 Task: Search one way flight ticket for 4 adults, 2 children, 2 infants in seat and 1 infant on lap in premium economy from Bismarck: Bismarck Municipal Airport to Gillette: Gillette Campbell County Airport on 5-1-2023. Choice of flights is United. Number of bags: 9 checked bags. Price is upto 108000. Outbound departure time preference is 22:00.
Action: Mouse moved to (225, 240)
Screenshot: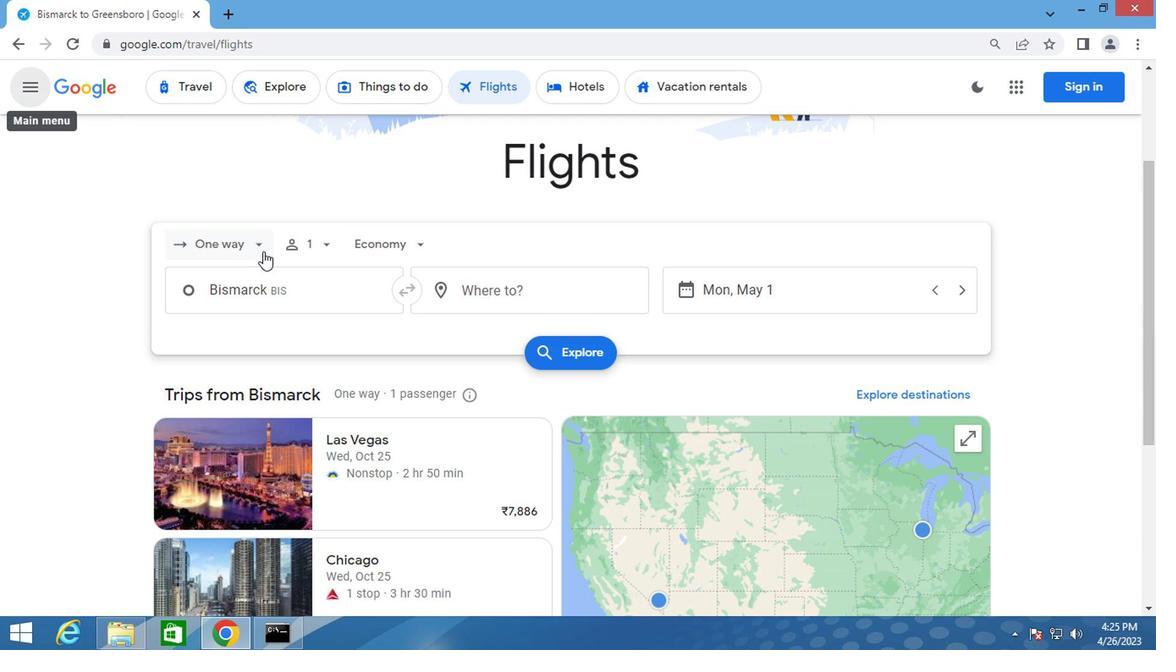 
Action: Mouse pressed left at (225, 240)
Screenshot: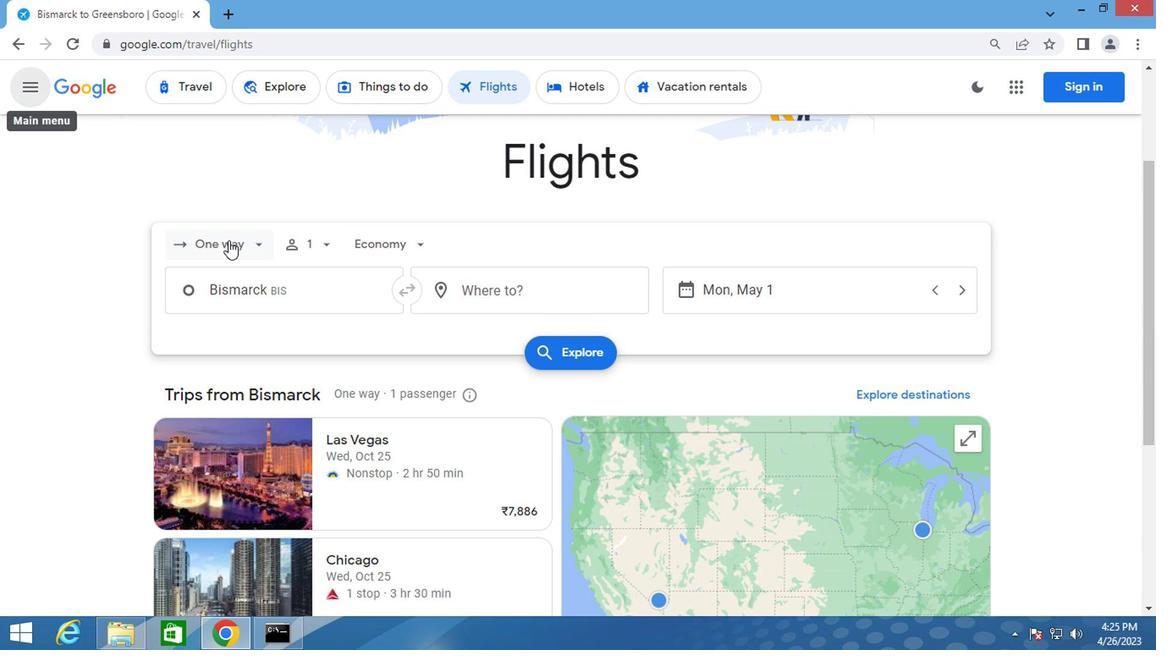 
Action: Mouse moved to (260, 319)
Screenshot: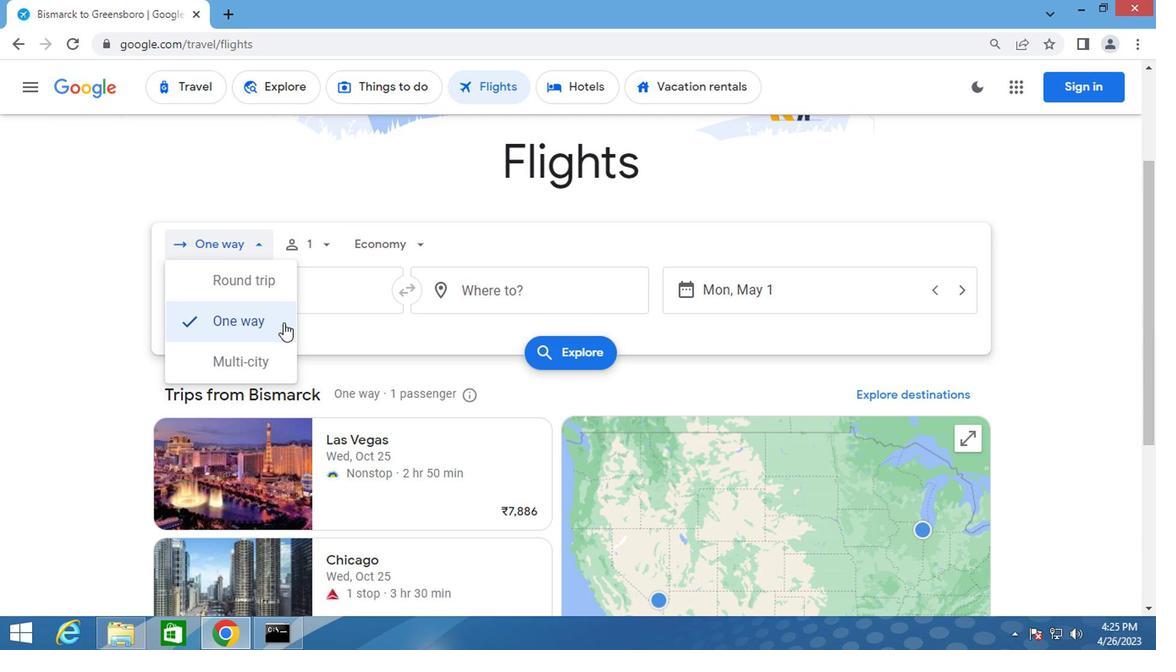 
Action: Mouse pressed left at (260, 319)
Screenshot: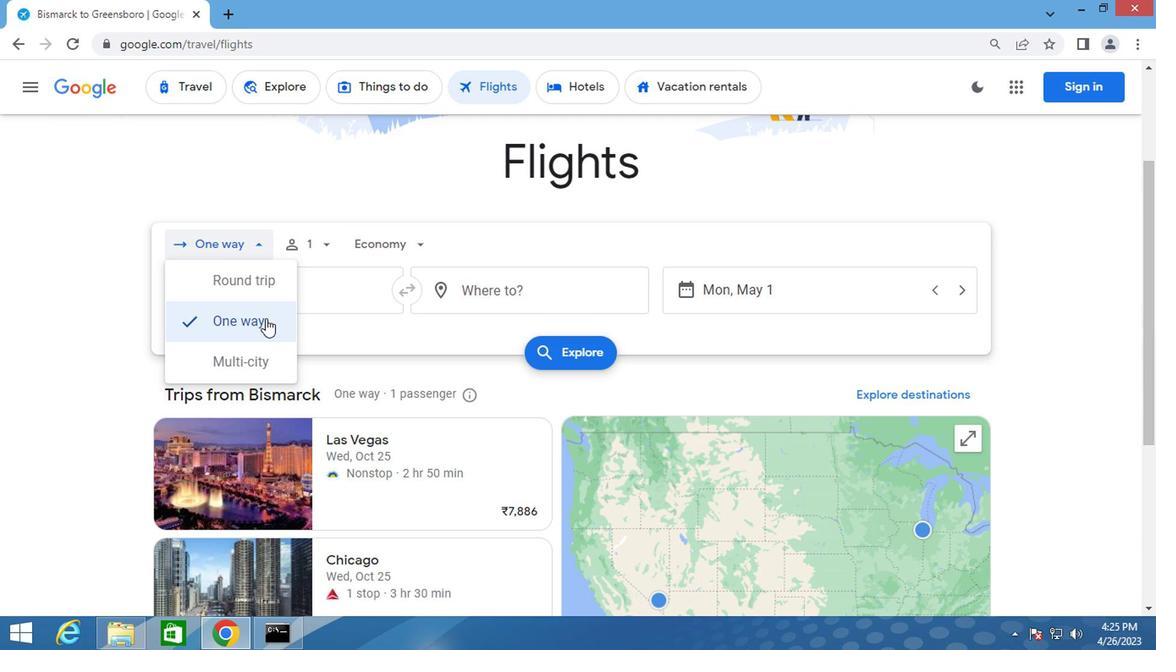 
Action: Mouse moved to (327, 250)
Screenshot: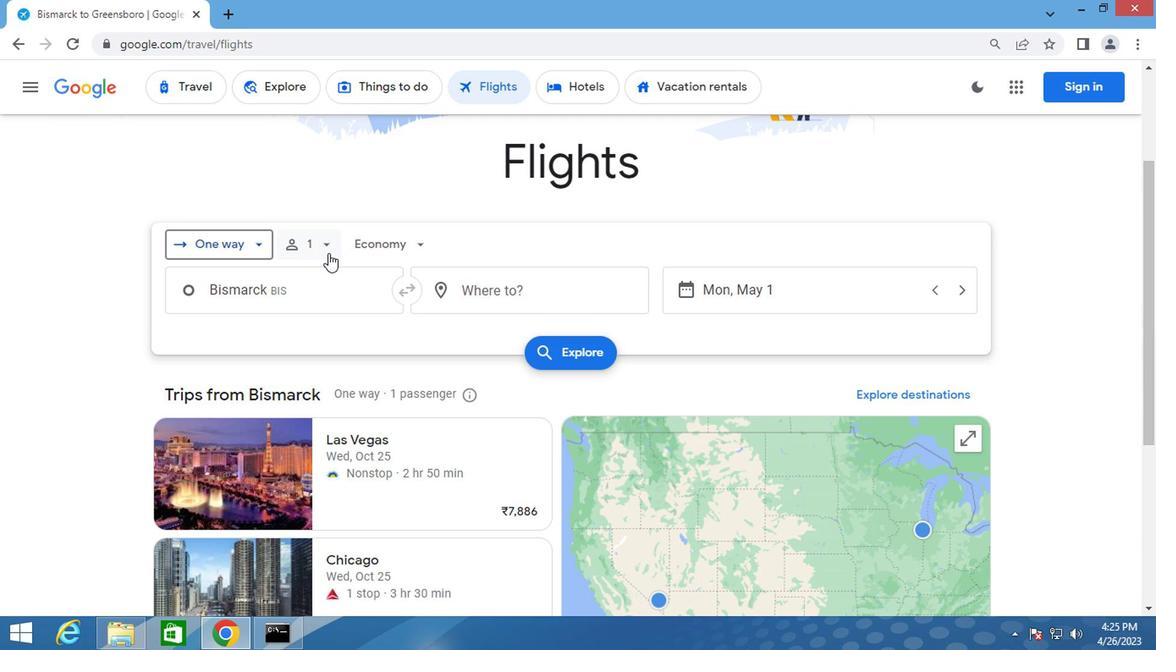 
Action: Mouse pressed left at (327, 250)
Screenshot: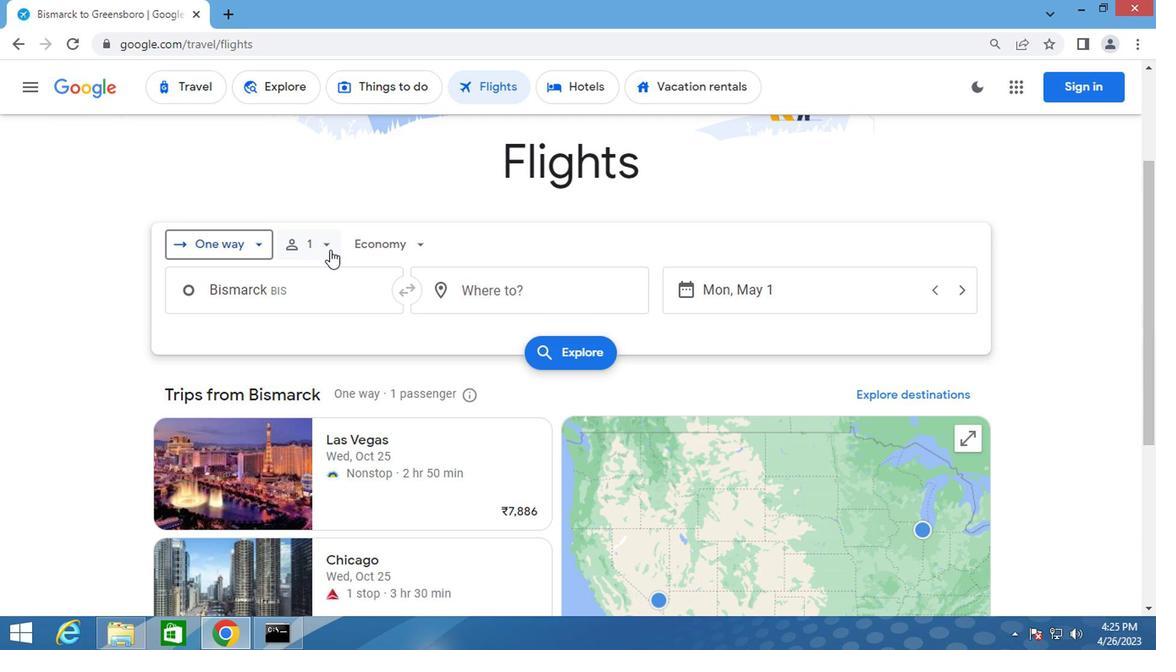 
Action: Mouse moved to (452, 295)
Screenshot: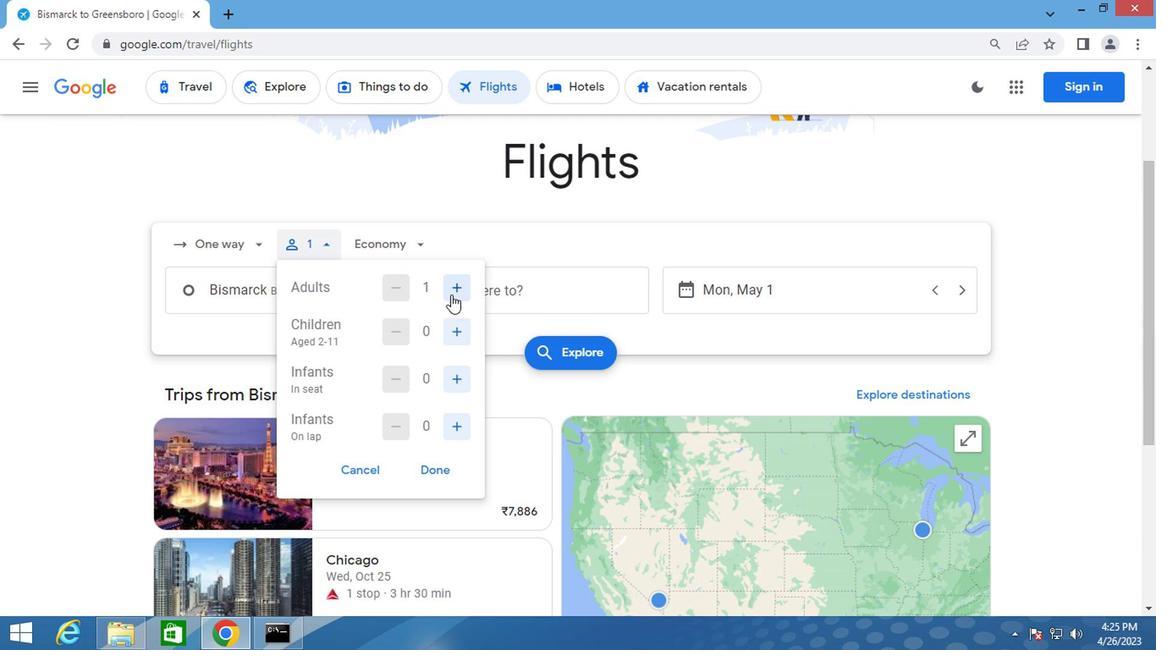 
Action: Mouse pressed left at (452, 295)
Screenshot: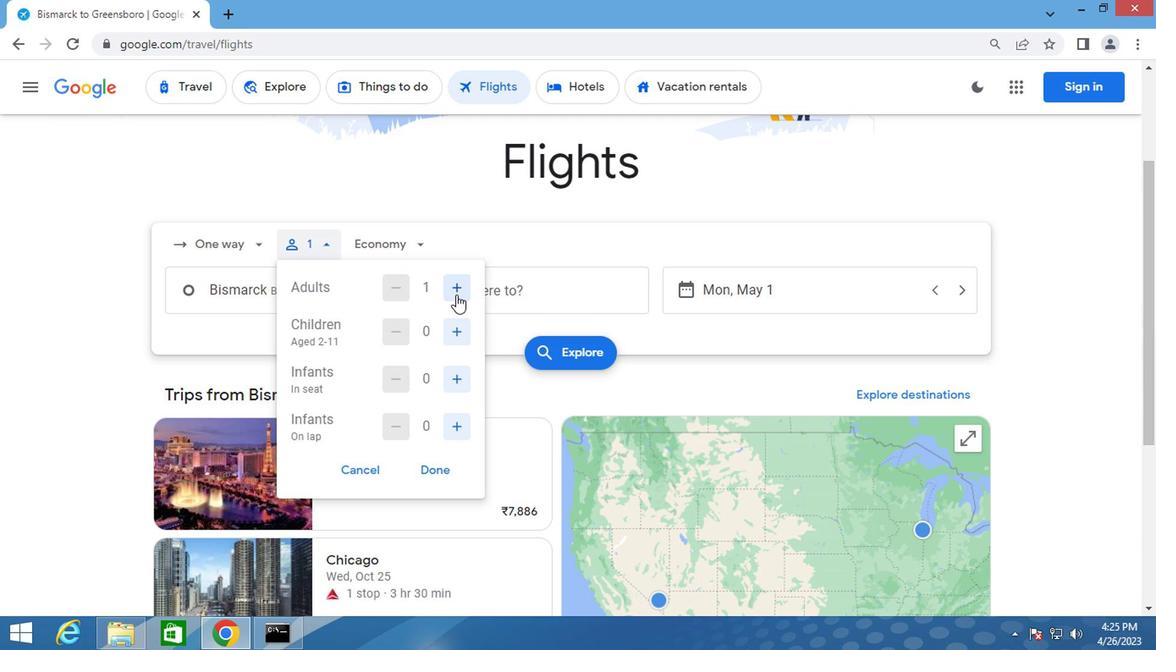 
Action: Mouse pressed left at (452, 295)
Screenshot: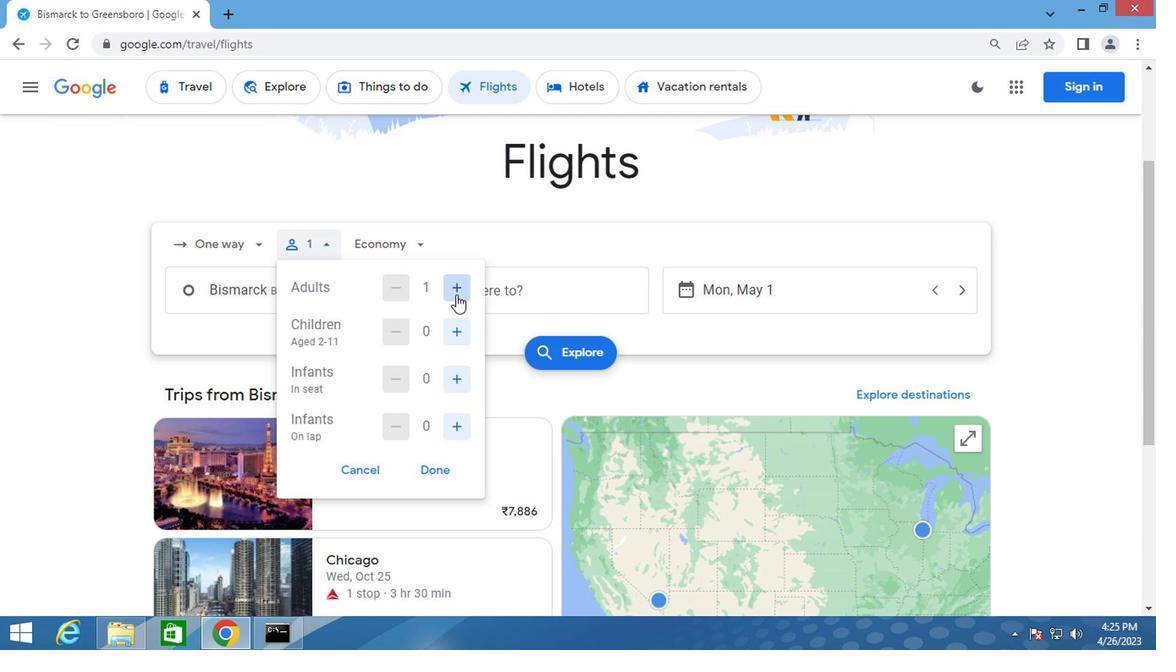 
Action: Mouse moved to (453, 294)
Screenshot: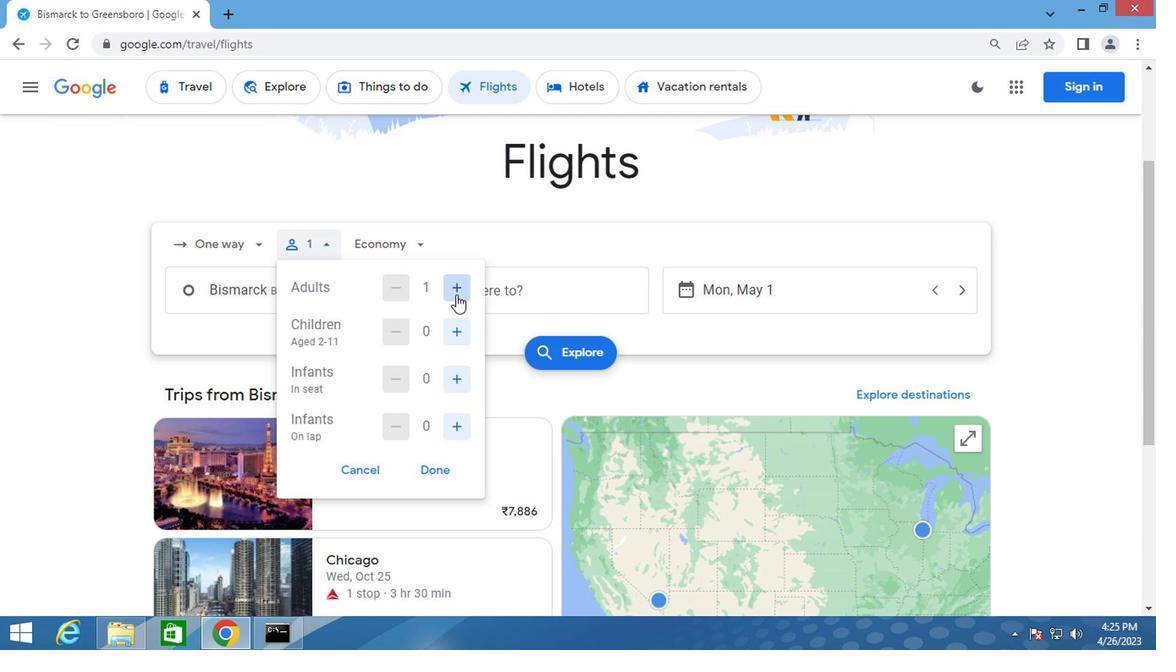 
Action: Mouse pressed left at (453, 294)
Screenshot: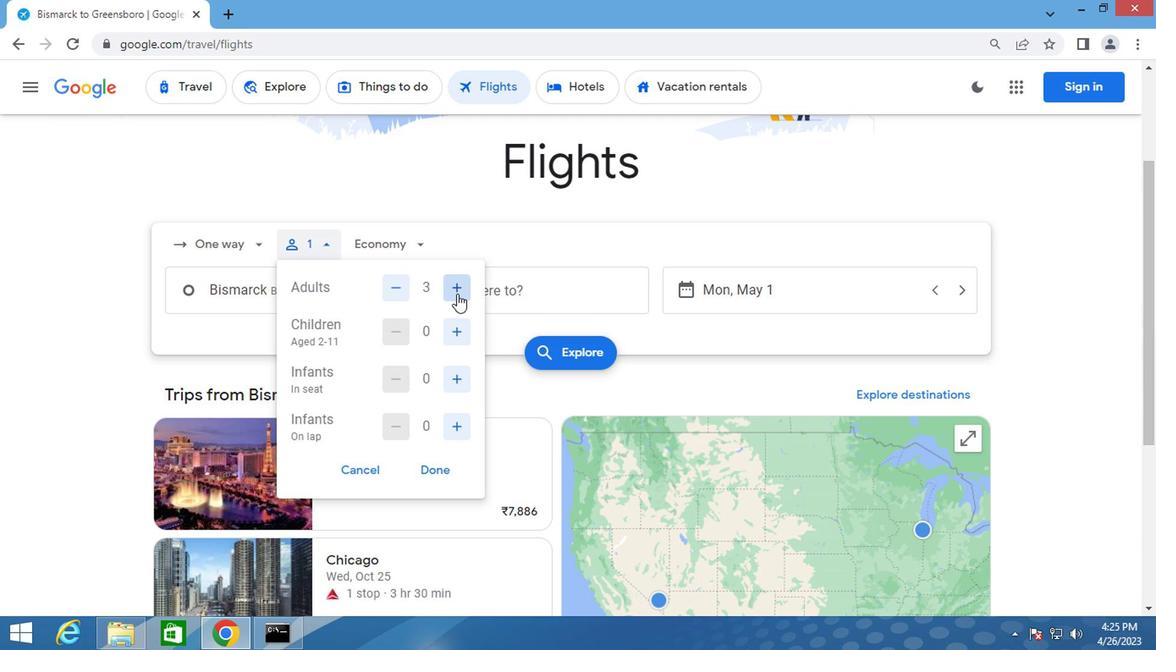 
Action: Mouse moved to (455, 324)
Screenshot: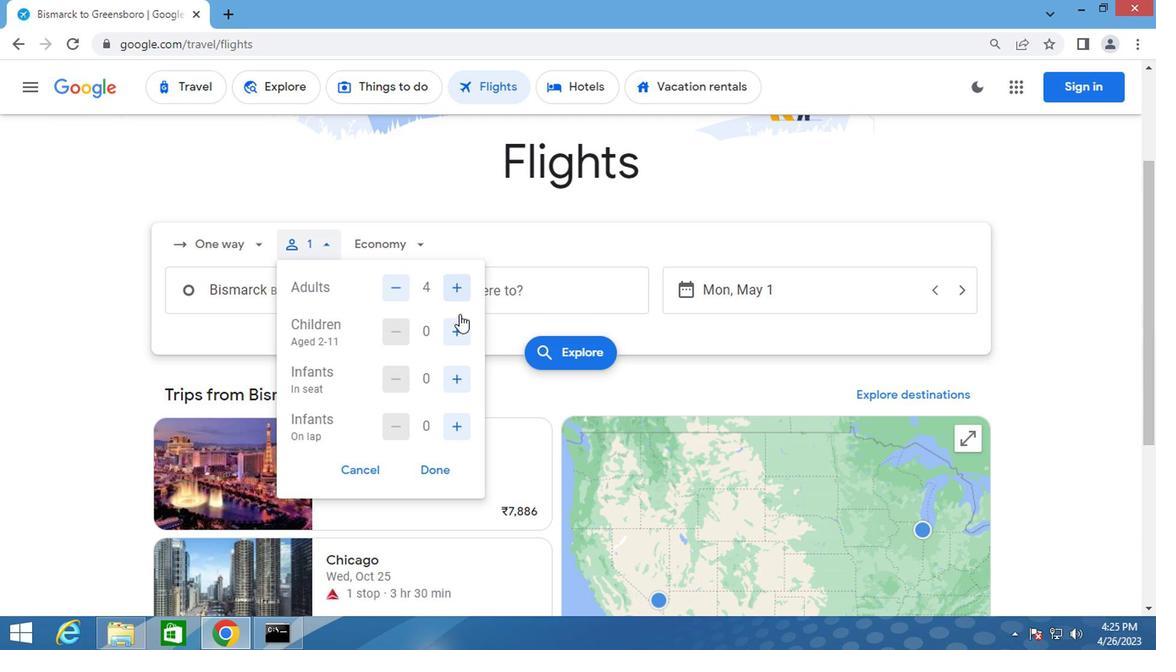 
Action: Mouse pressed left at (455, 324)
Screenshot: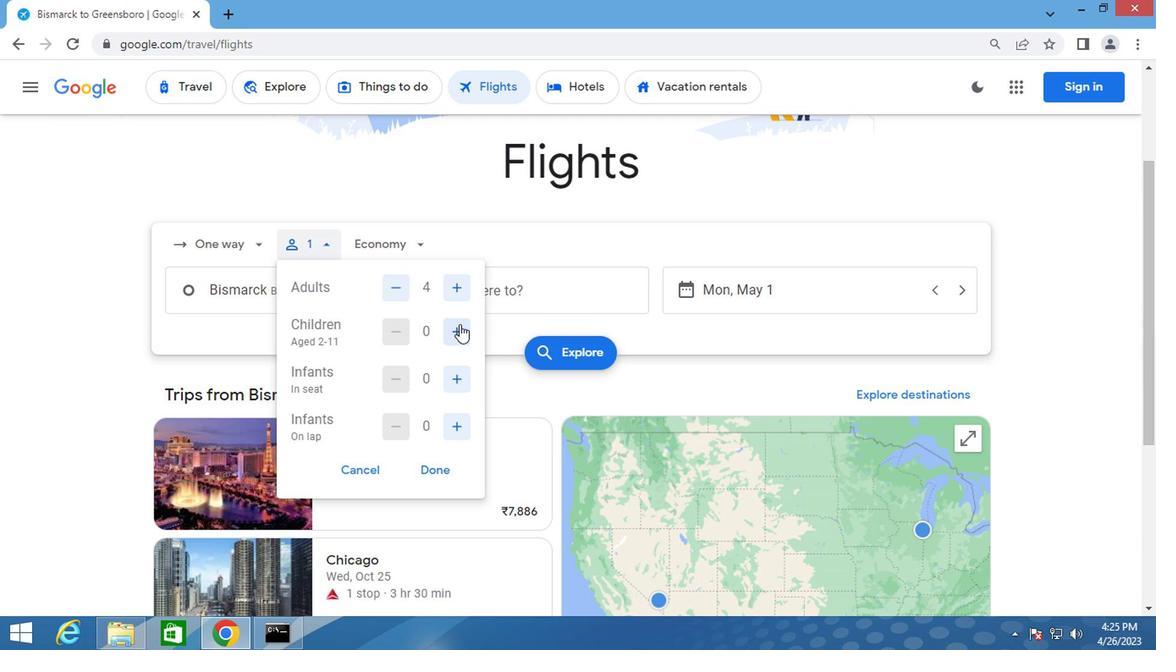 
Action: Mouse pressed left at (455, 324)
Screenshot: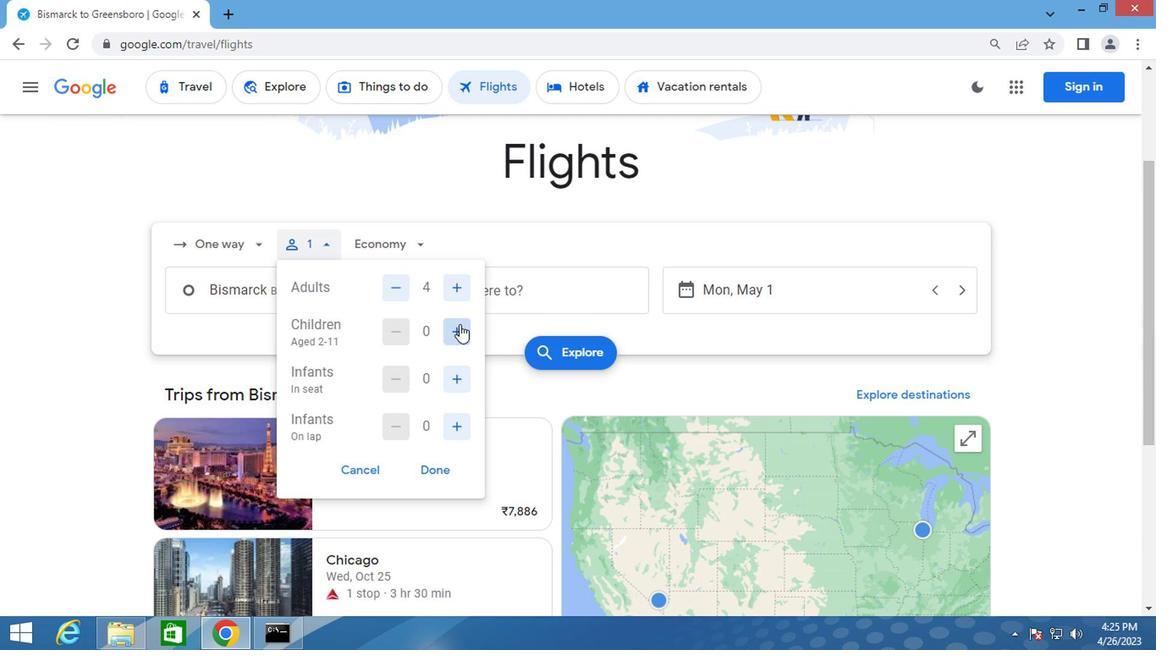 
Action: Mouse moved to (459, 370)
Screenshot: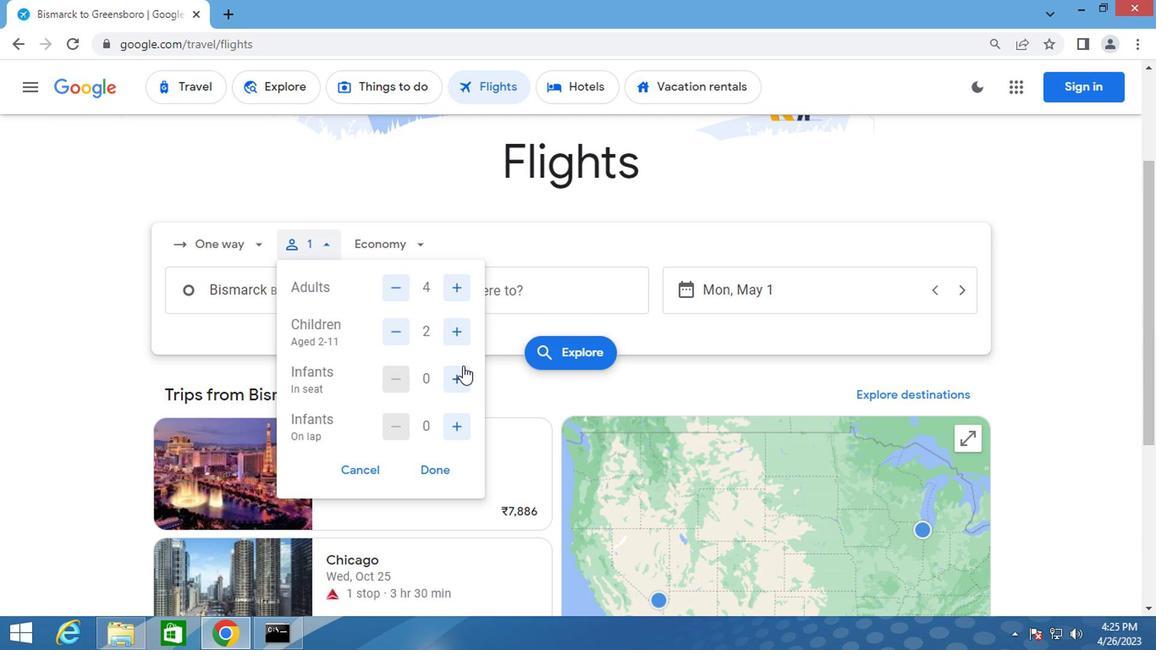 
Action: Mouse pressed left at (459, 370)
Screenshot: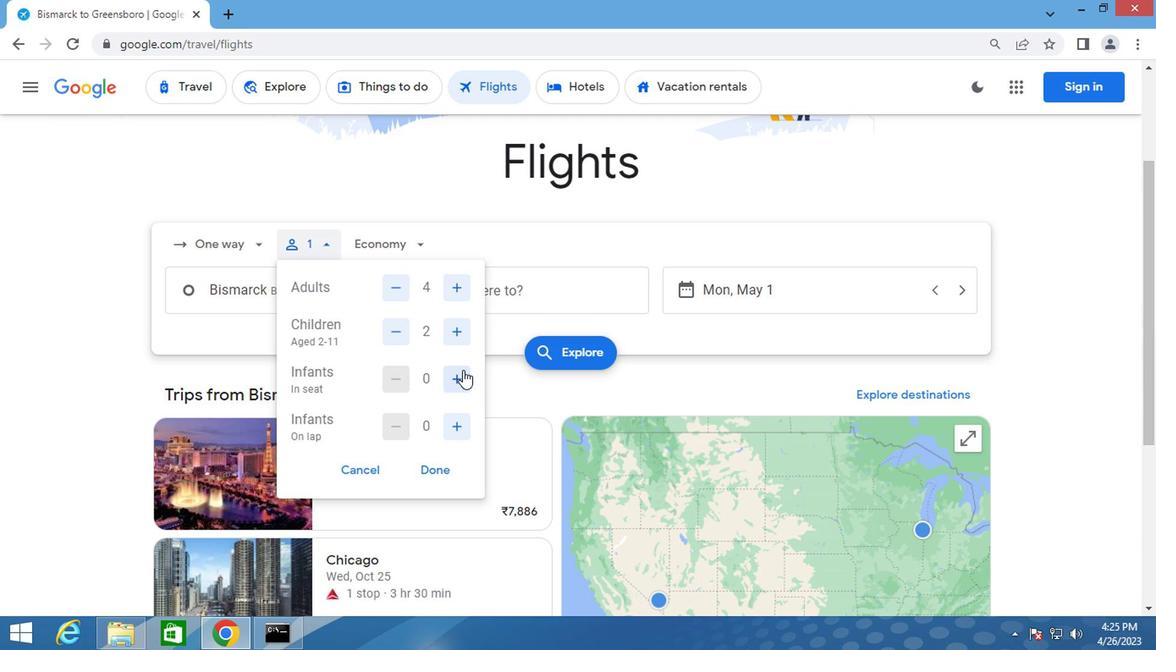 
Action: Mouse pressed left at (459, 370)
Screenshot: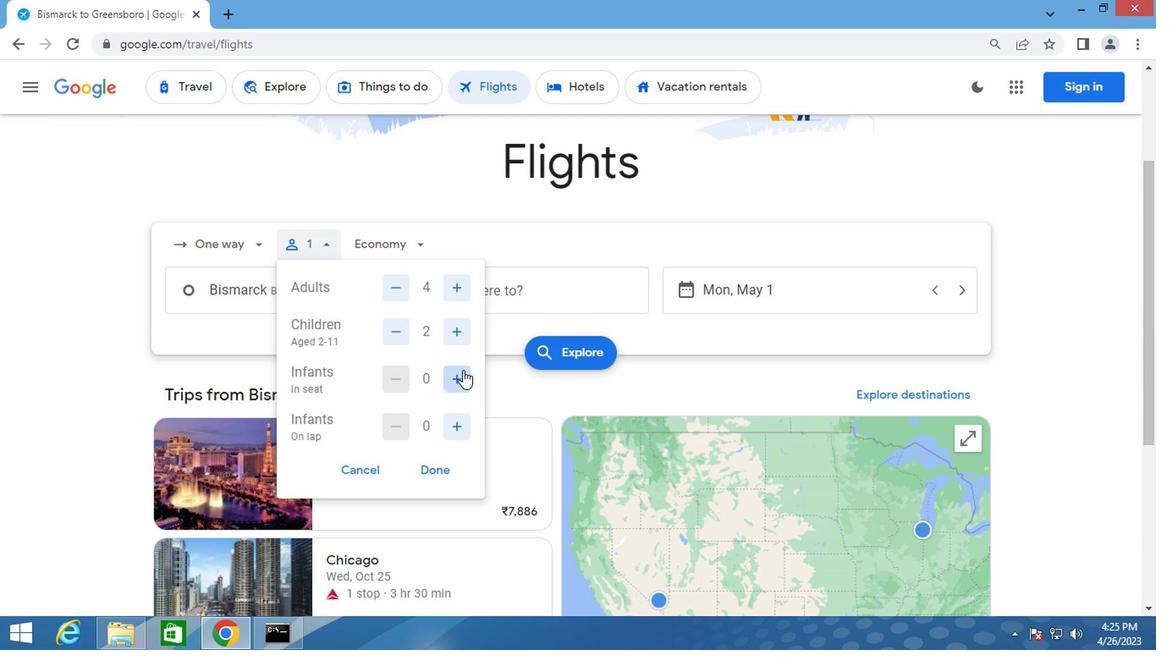 
Action: Mouse moved to (453, 422)
Screenshot: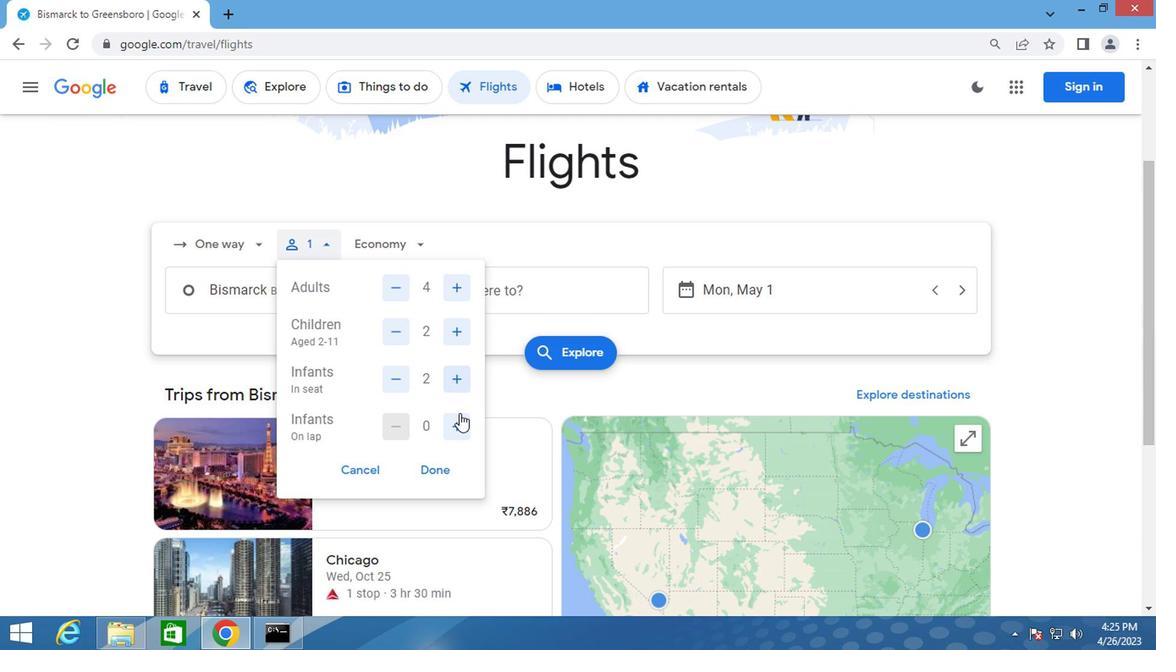 
Action: Mouse pressed left at (453, 422)
Screenshot: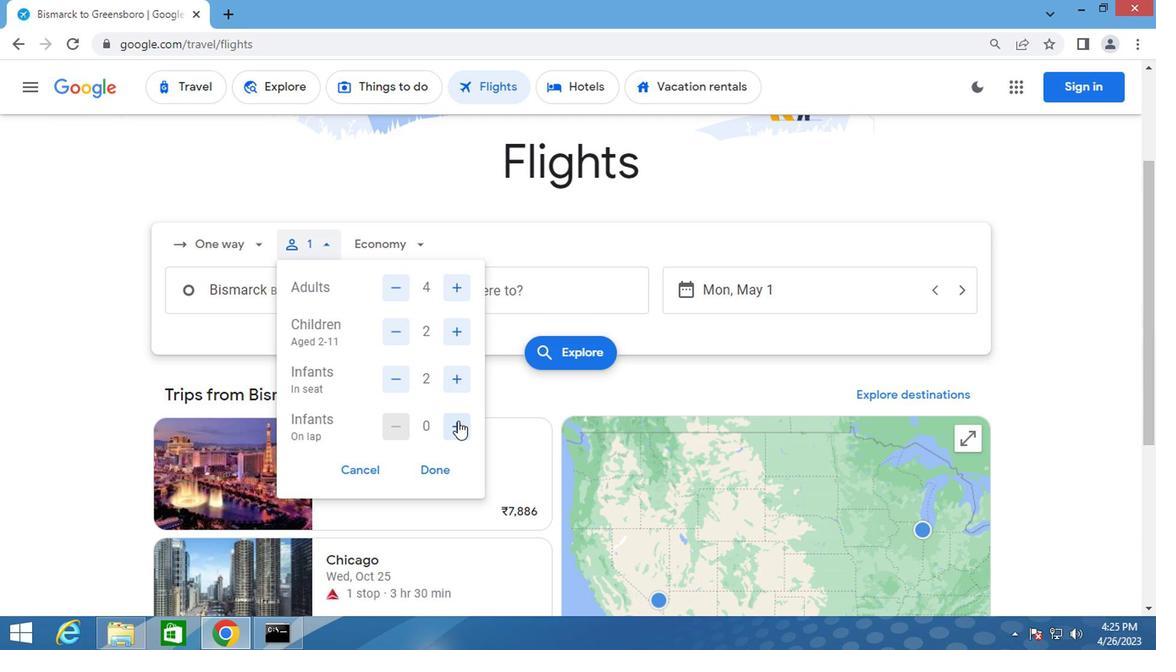 
Action: Mouse moved to (369, 249)
Screenshot: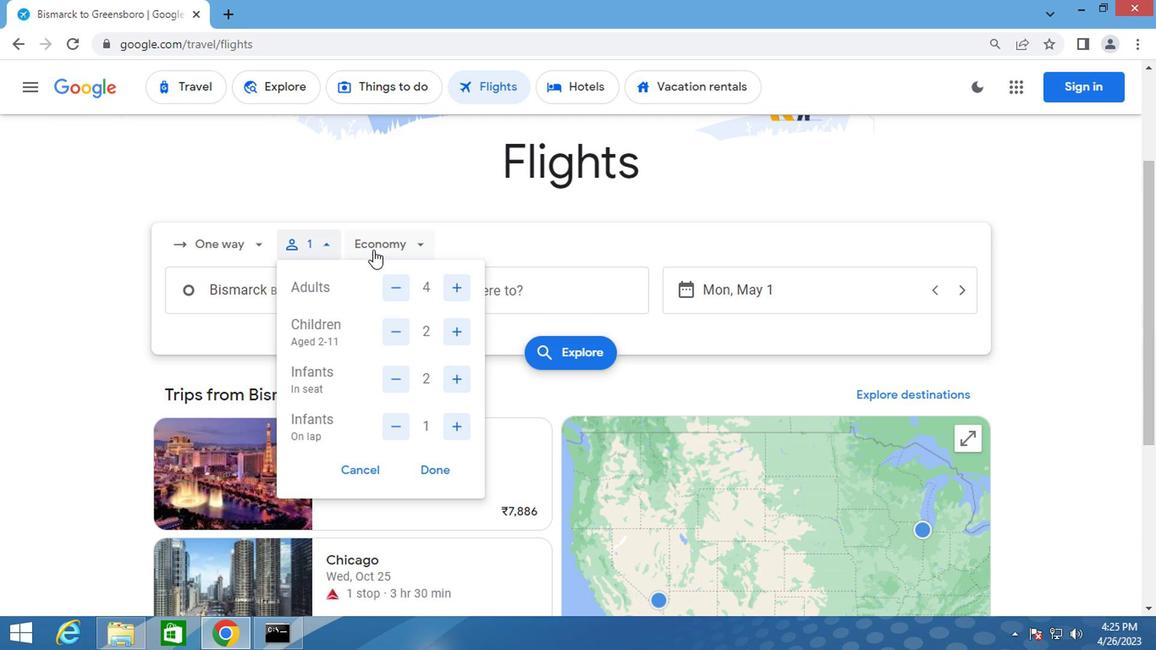 
Action: Mouse pressed left at (369, 249)
Screenshot: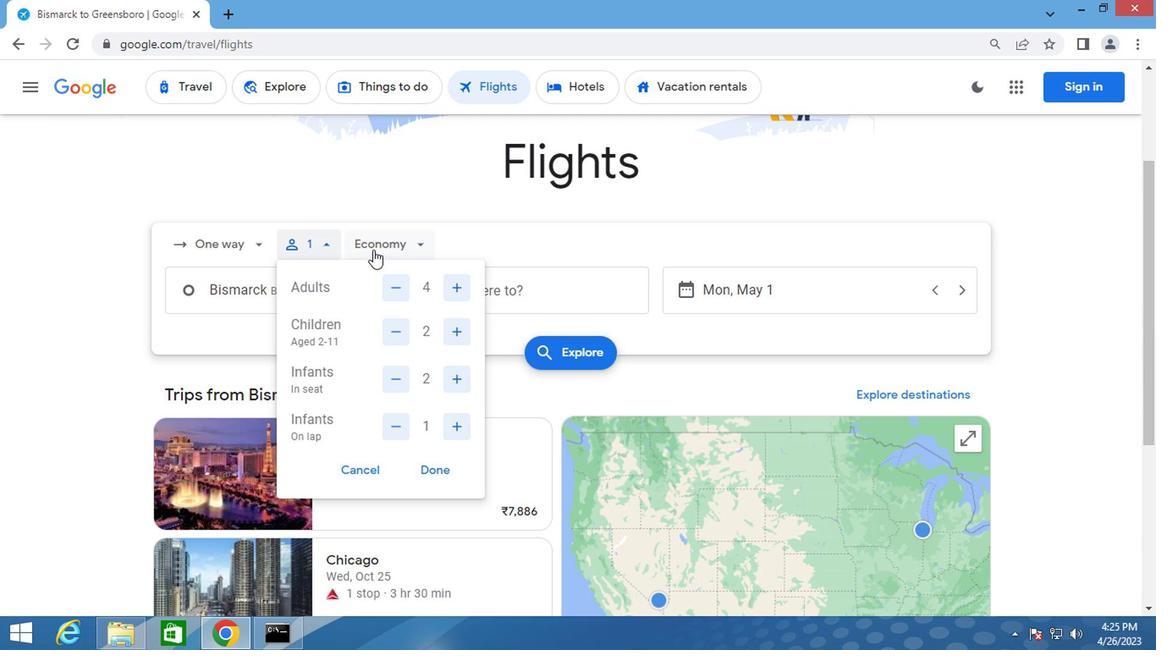 
Action: Mouse moved to (427, 325)
Screenshot: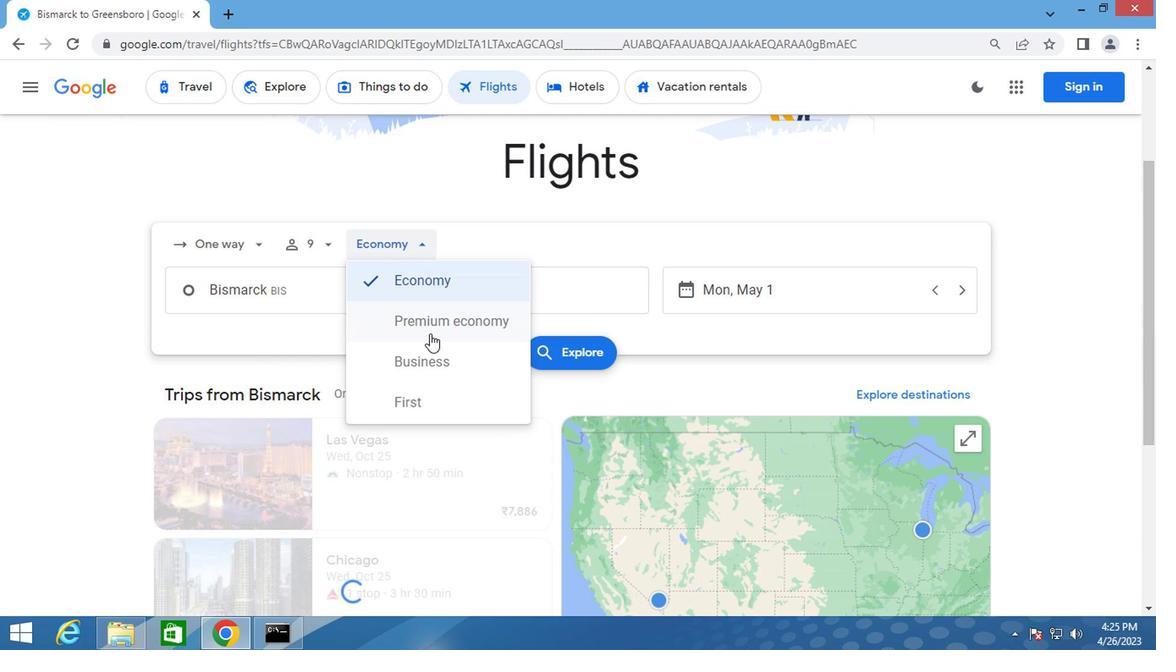 
Action: Mouse pressed left at (427, 325)
Screenshot: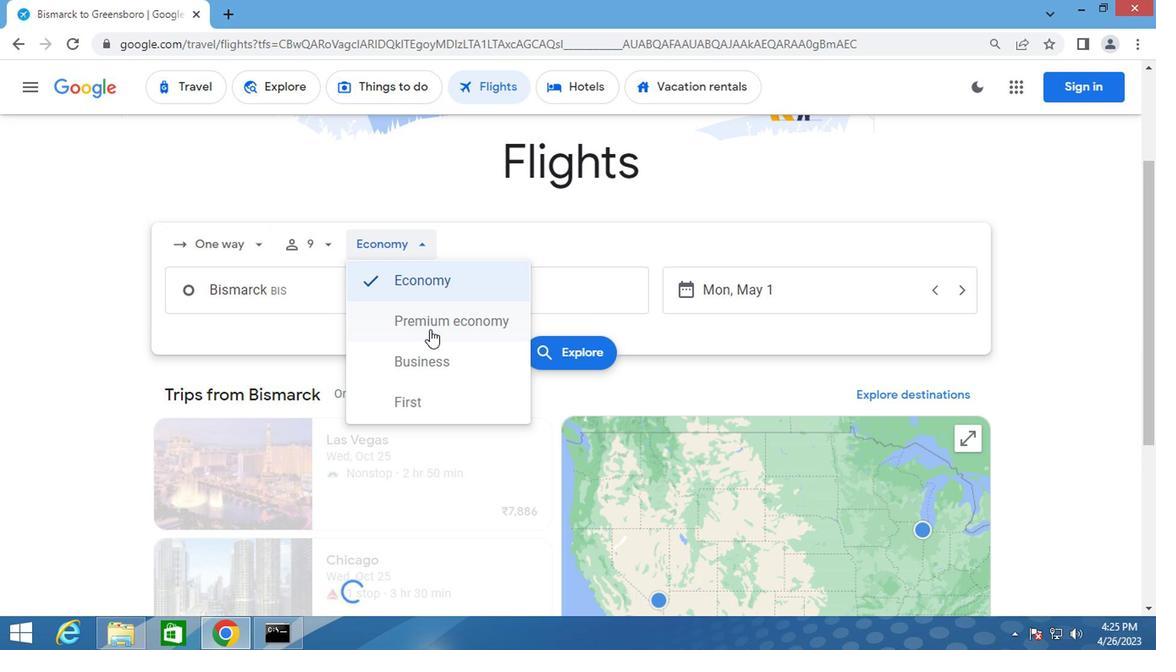 
Action: Mouse moved to (299, 286)
Screenshot: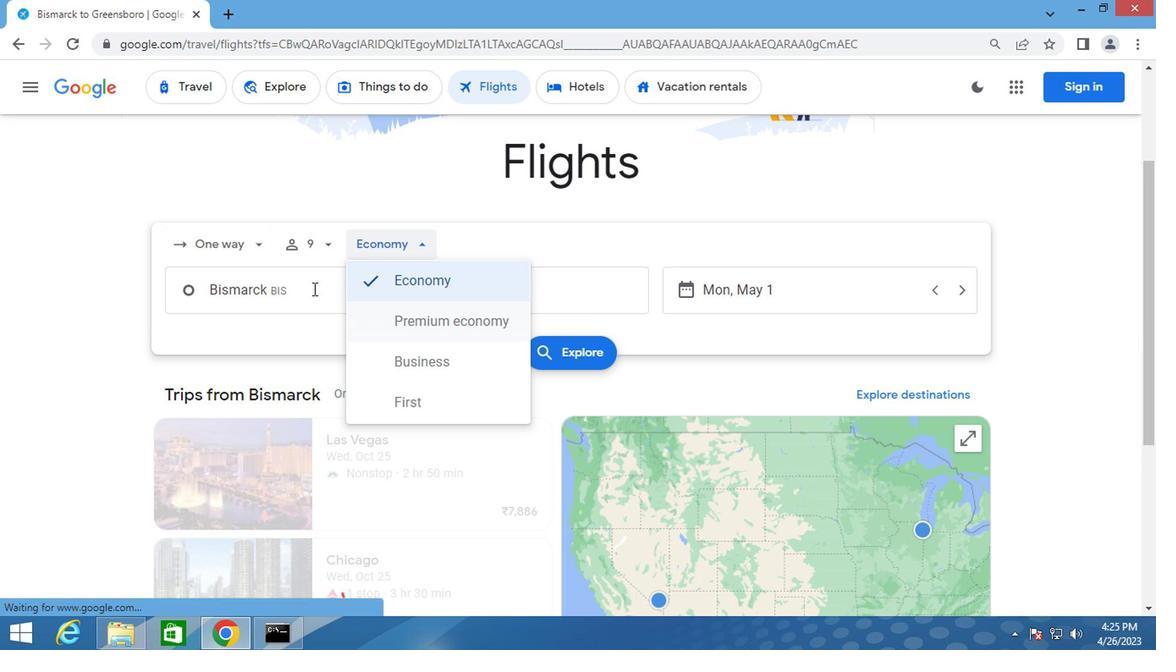 
Action: Mouse pressed left at (299, 286)
Screenshot: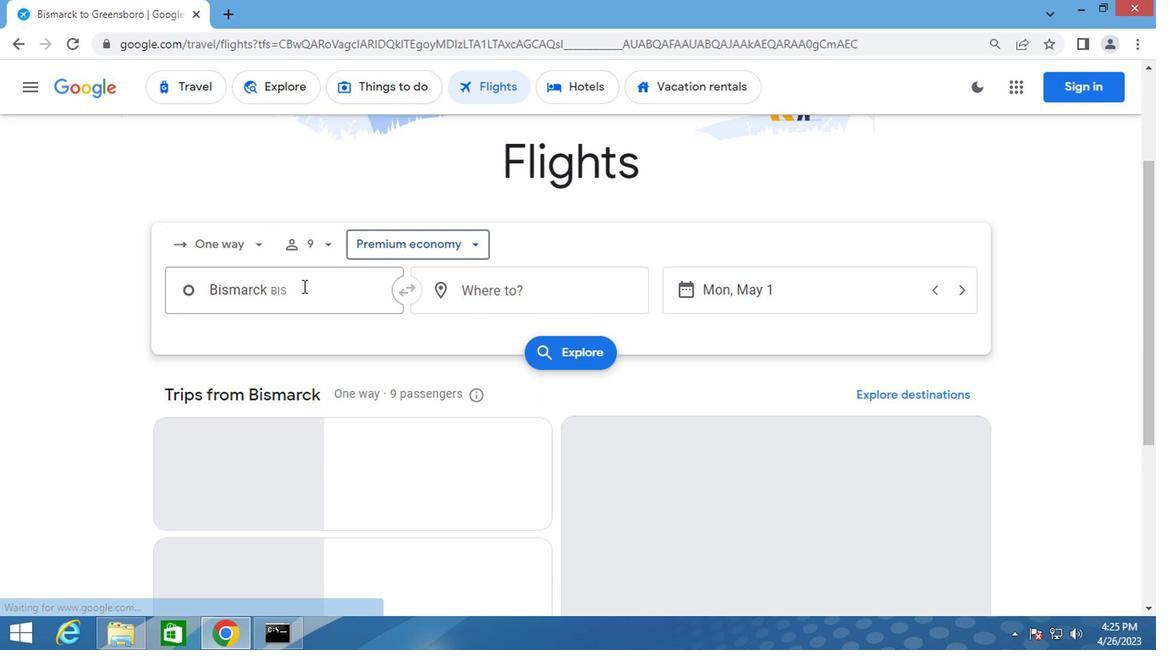 
Action: Key pressed bismarck
Screenshot: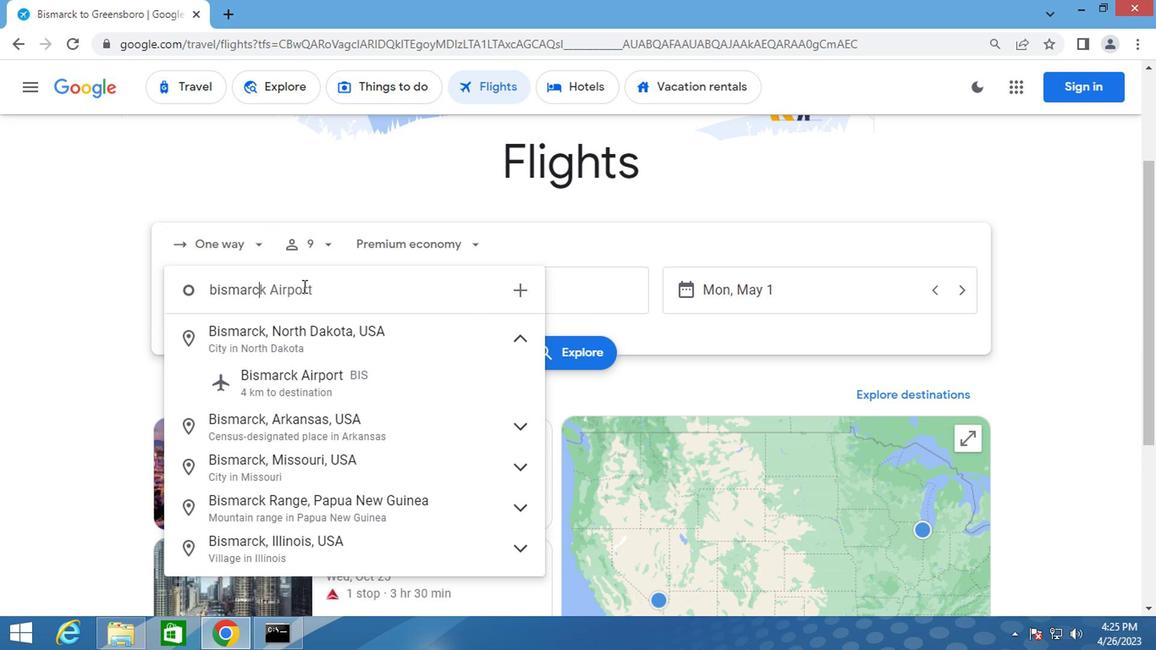 
Action: Mouse moved to (277, 372)
Screenshot: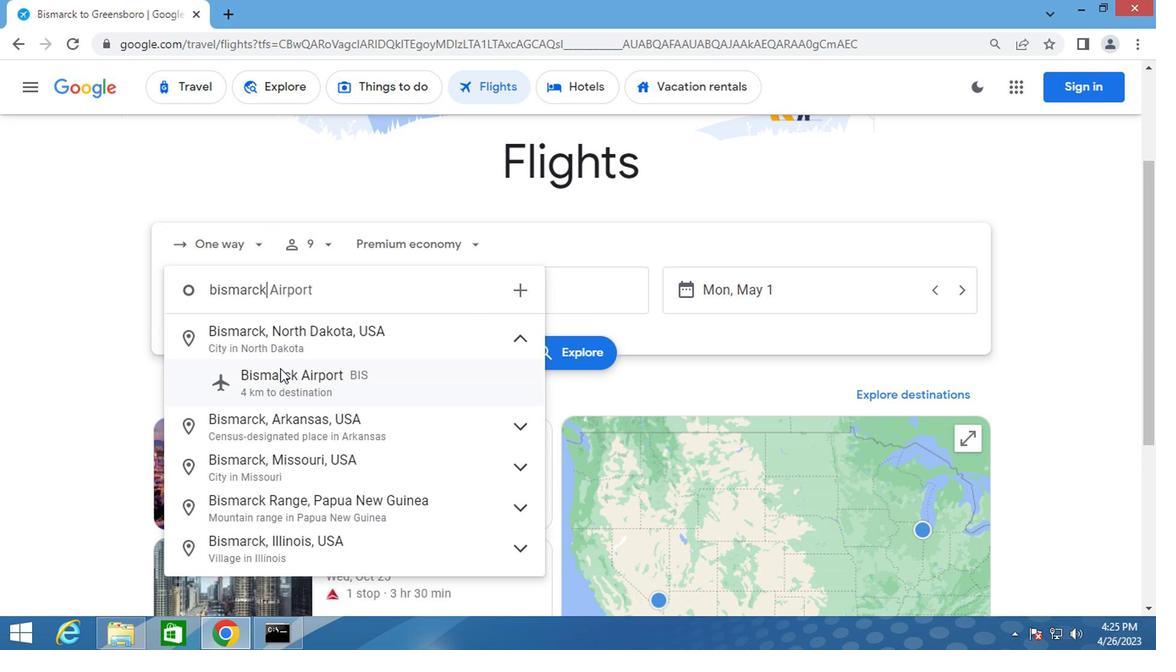 
Action: Mouse pressed left at (277, 372)
Screenshot: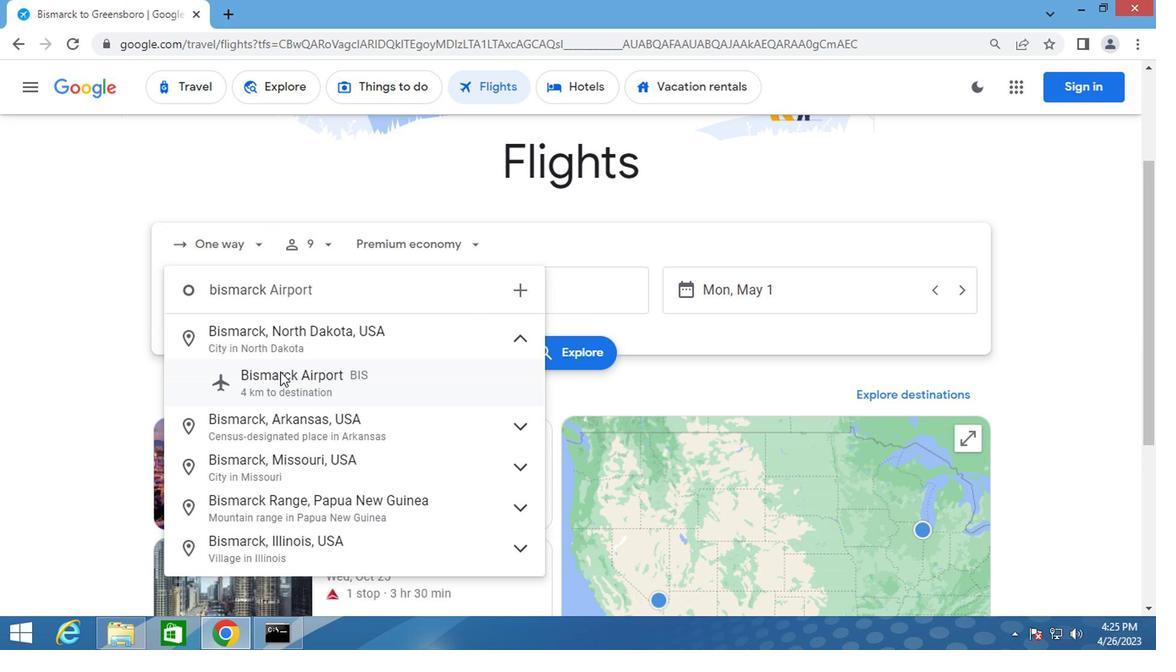 
Action: Mouse pressed left at (277, 372)
Screenshot: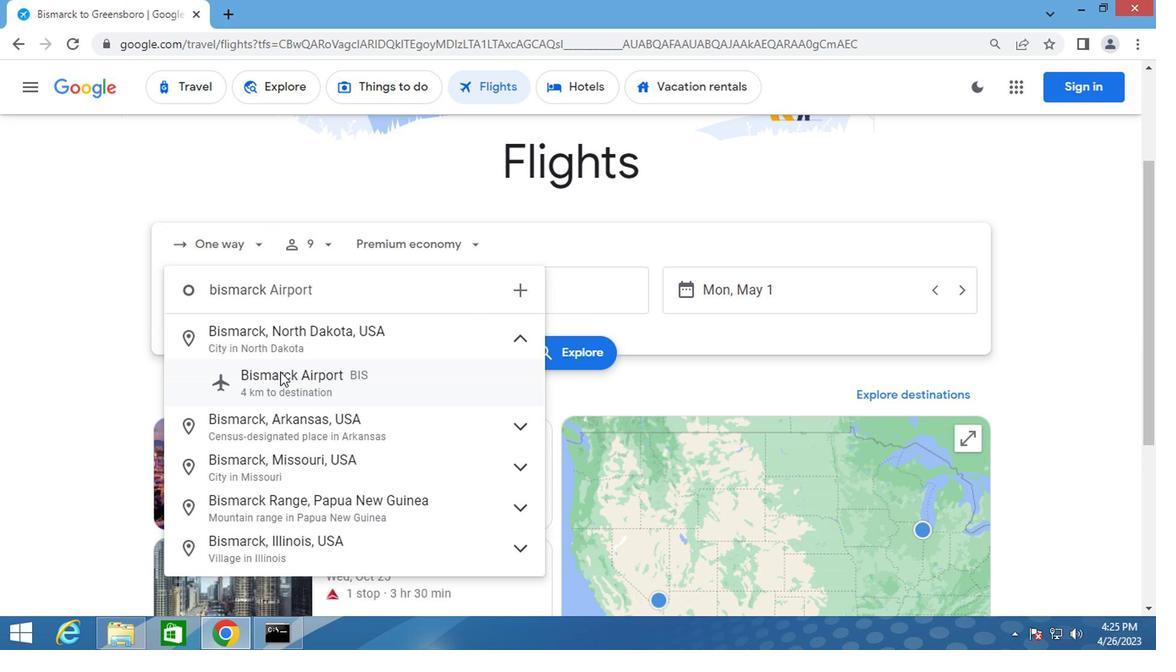 
Action: Mouse moved to (495, 290)
Screenshot: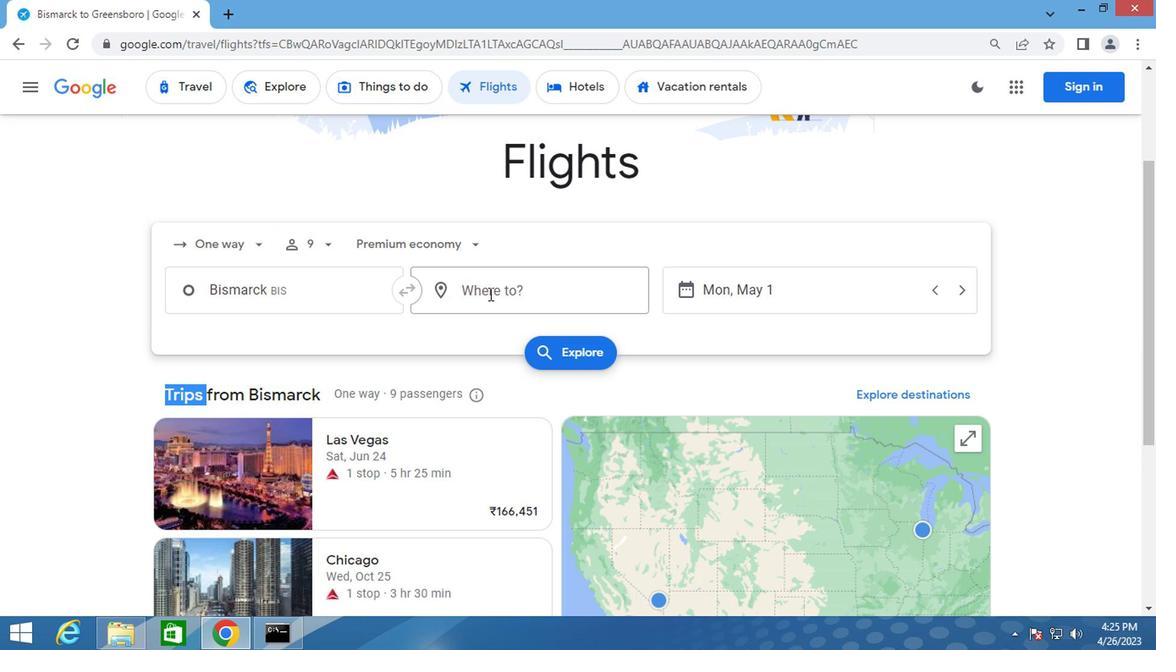 
Action: Mouse pressed left at (495, 290)
Screenshot: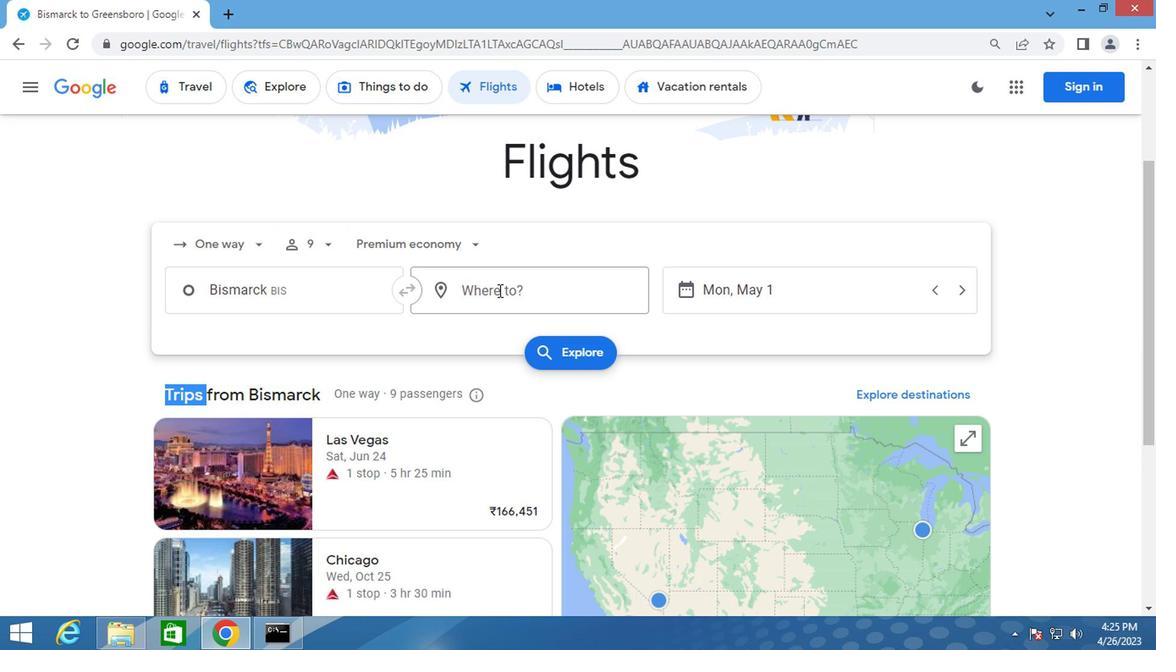 
Action: Mouse pressed left at (495, 290)
Screenshot: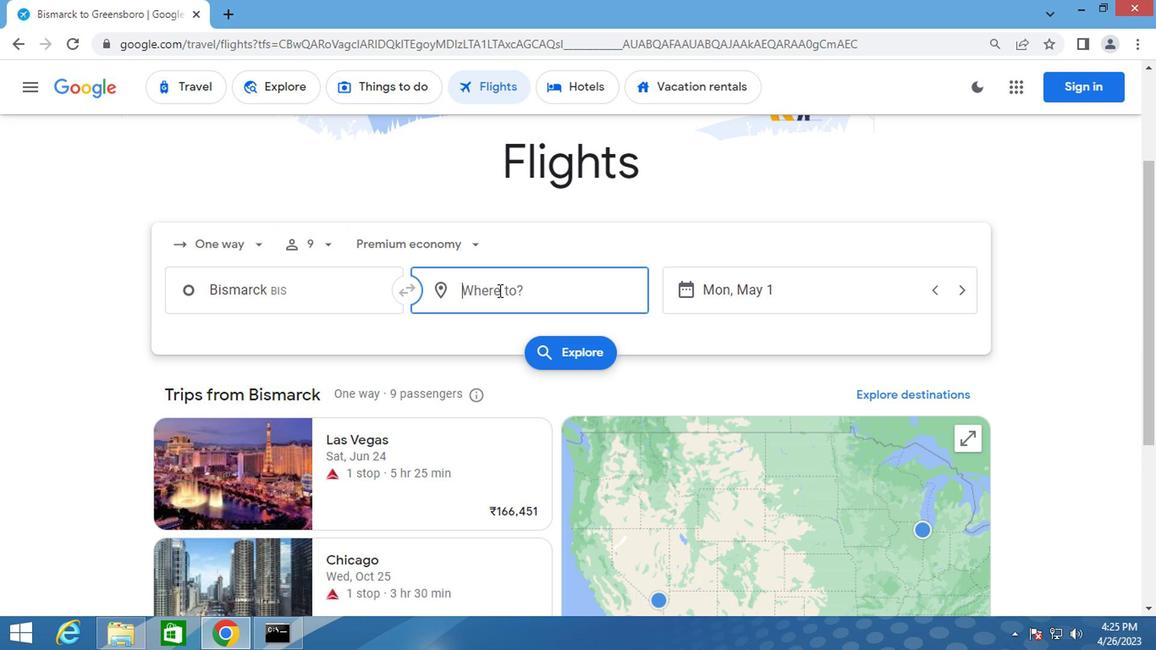 
Action: Key pressed gillette
Screenshot: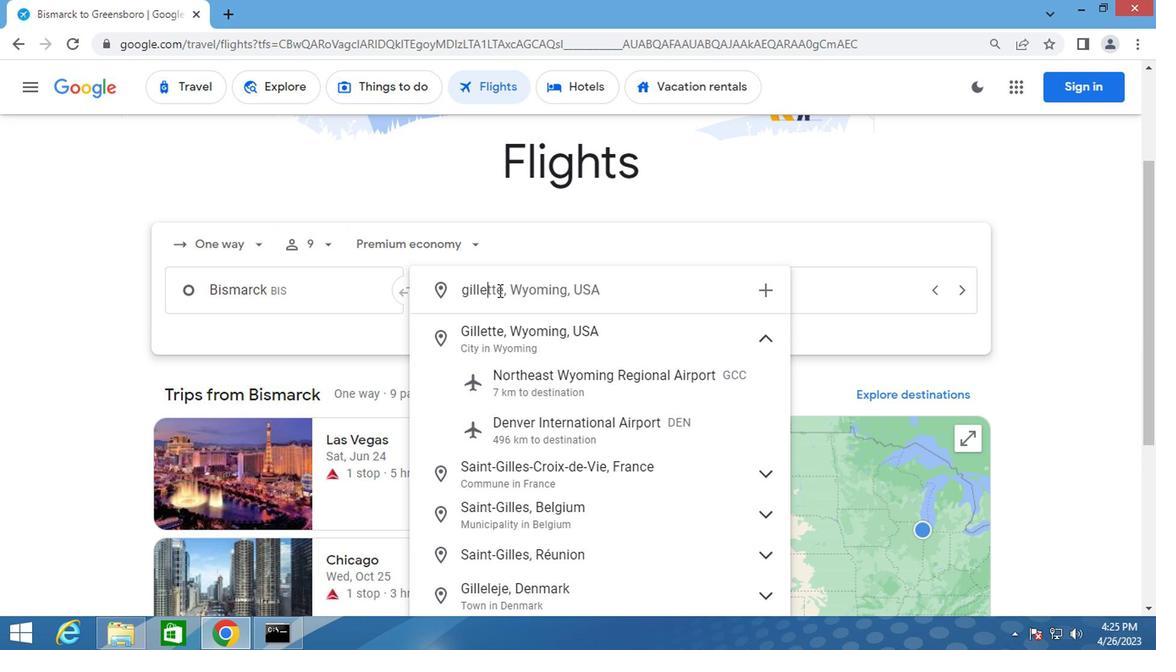 
Action: Mouse moved to (570, 386)
Screenshot: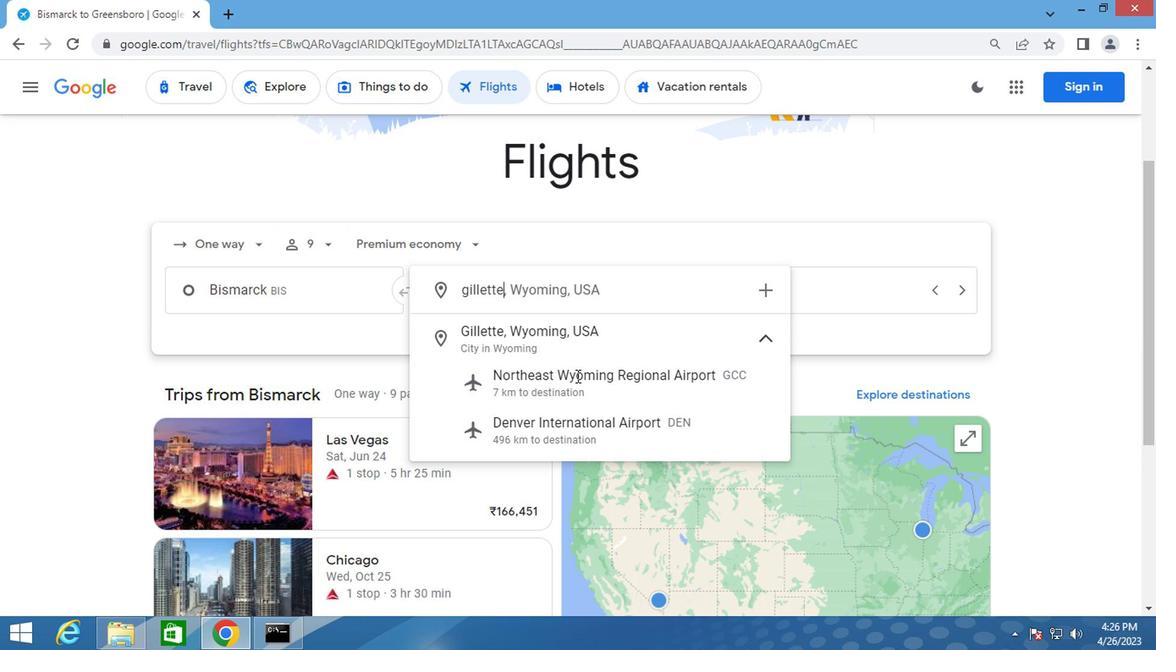 
Action: Mouse pressed left at (570, 386)
Screenshot: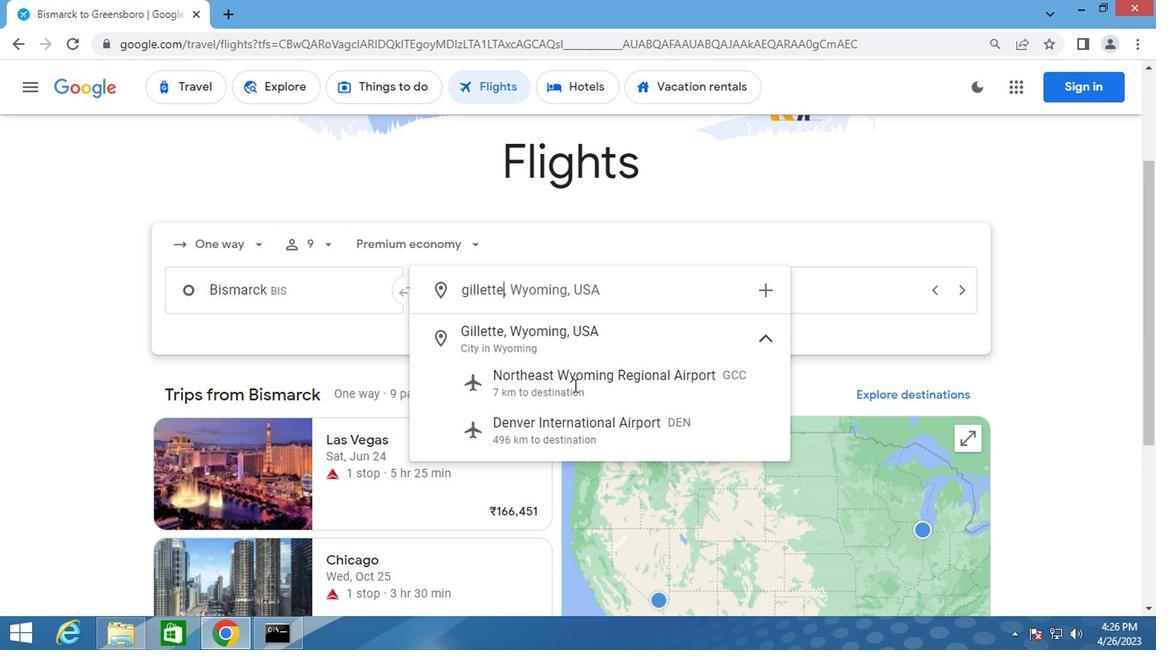 
Action: Mouse moved to (742, 296)
Screenshot: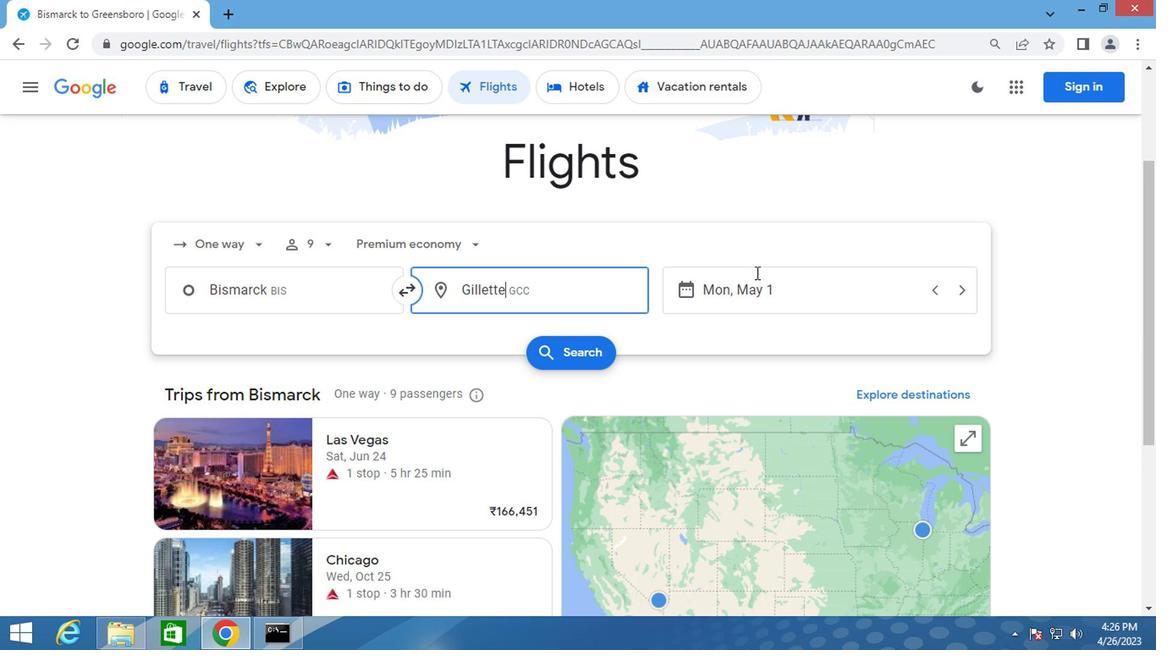 
Action: Mouse pressed left at (742, 296)
Screenshot: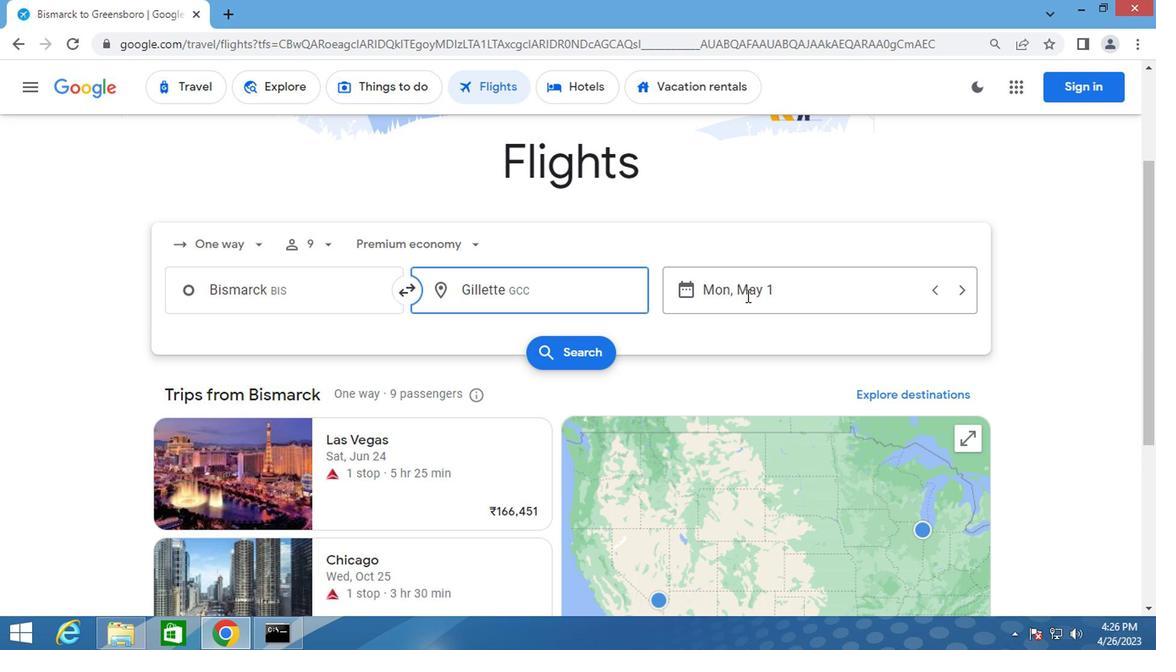 
Action: Mouse moved to (740, 313)
Screenshot: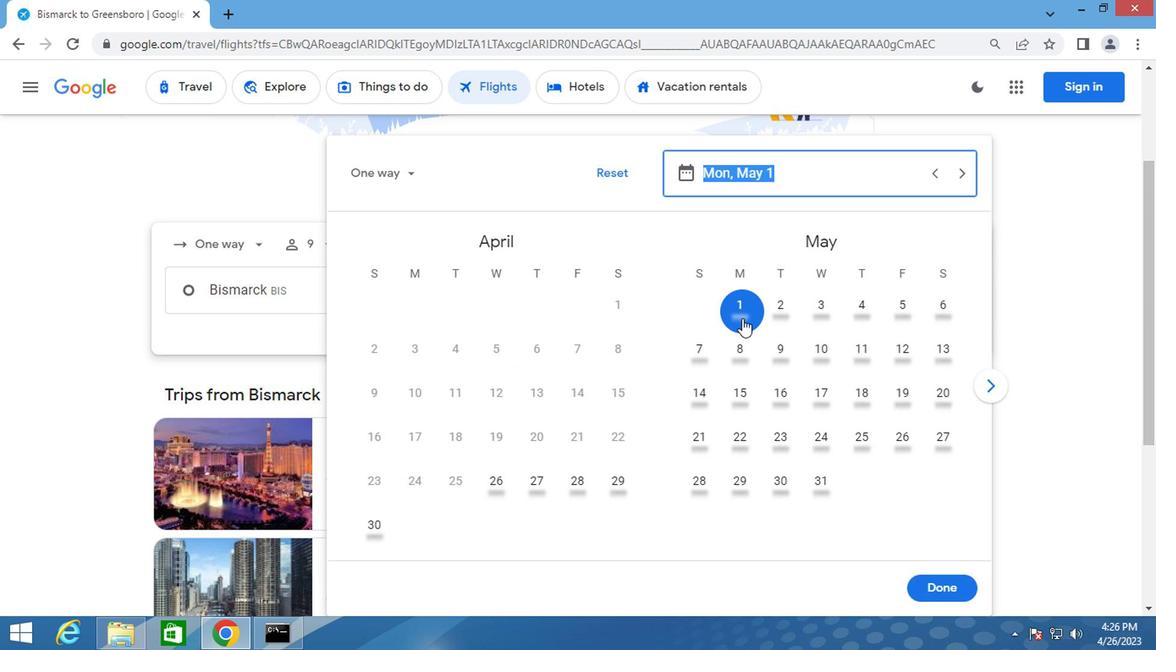 
Action: Mouse pressed left at (740, 313)
Screenshot: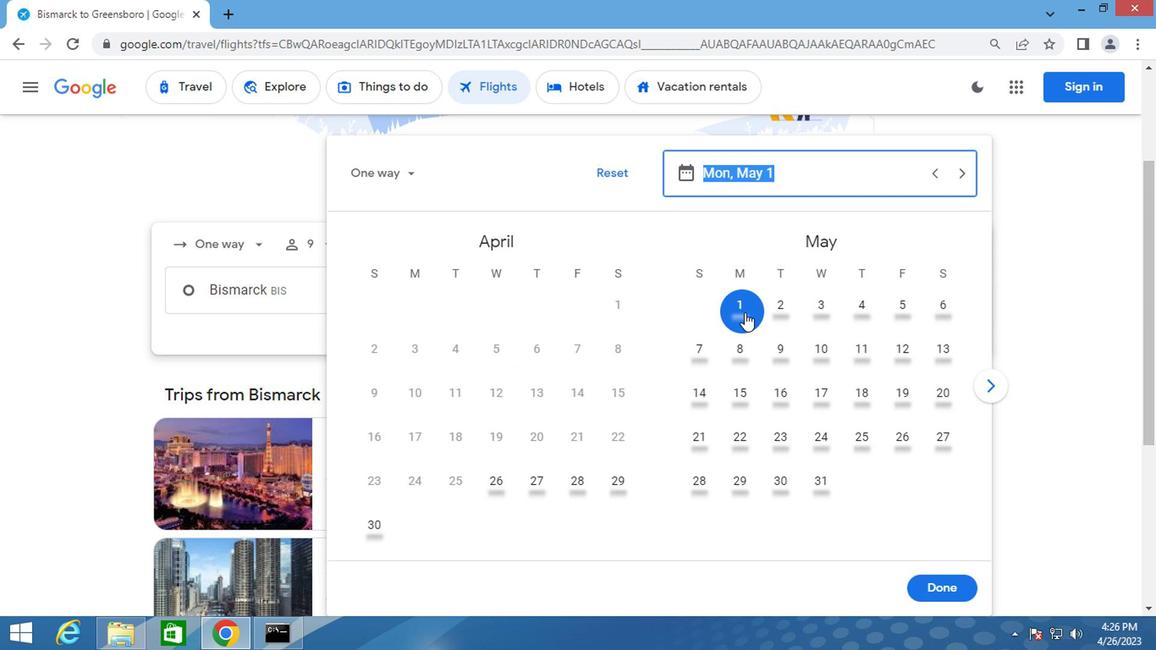 
Action: Mouse moved to (922, 588)
Screenshot: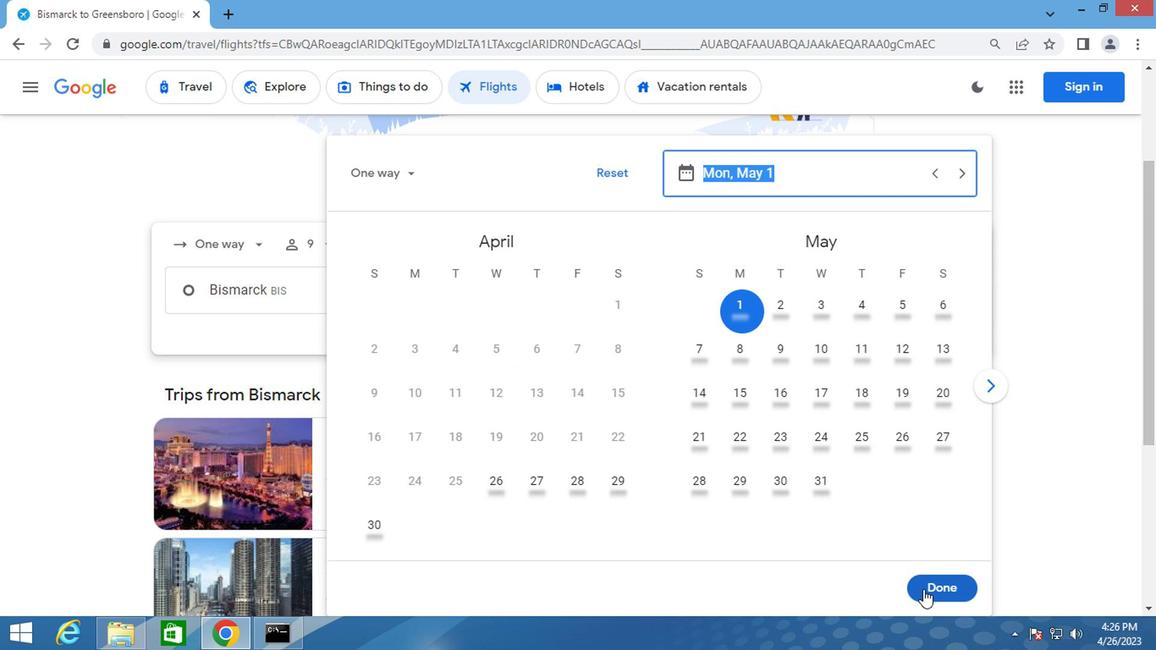 
Action: Mouse pressed left at (922, 588)
Screenshot: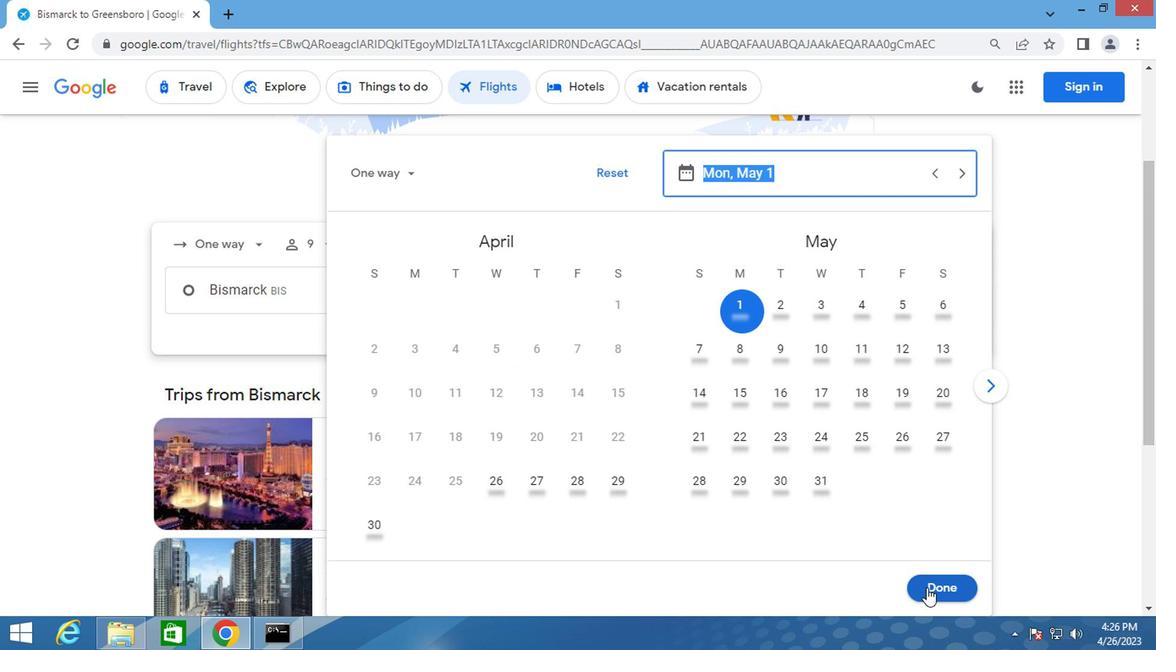 
Action: Mouse moved to (566, 349)
Screenshot: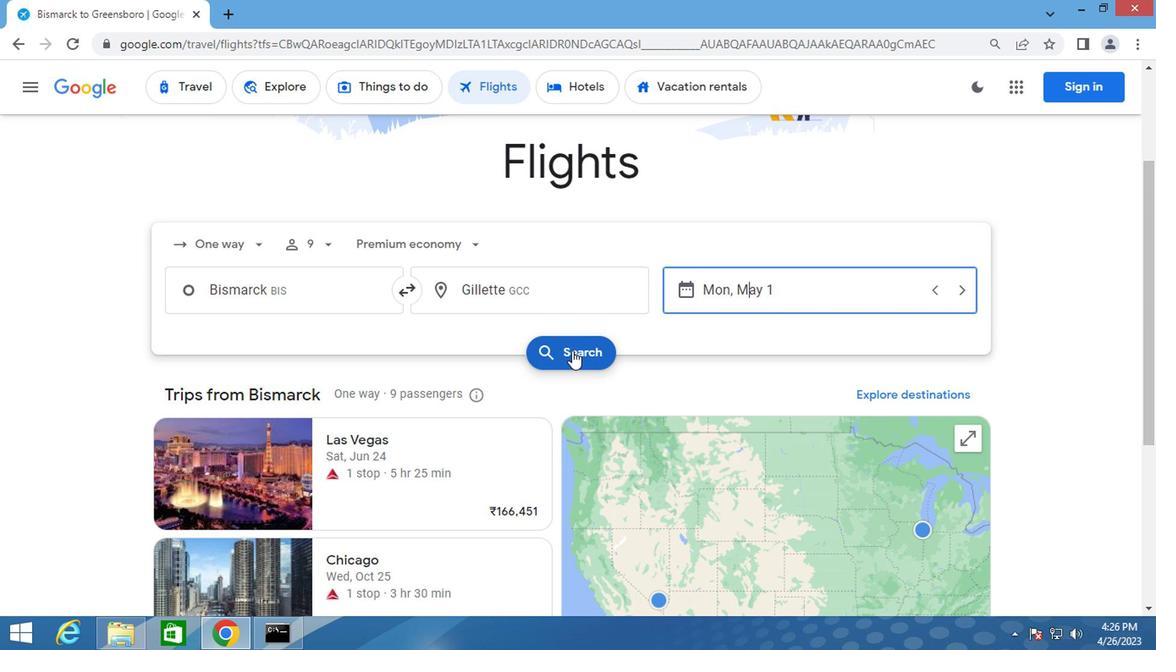 
Action: Mouse pressed left at (566, 349)
Screenshot: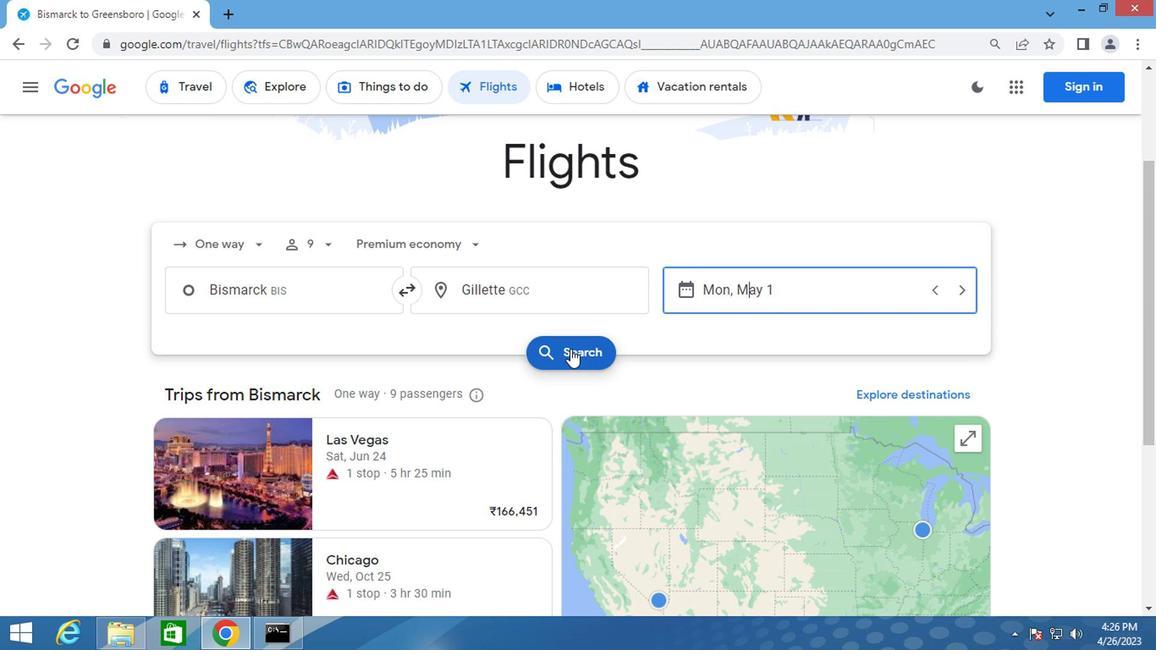 
Action: Mouse moved to (205, 245)
Screenshot: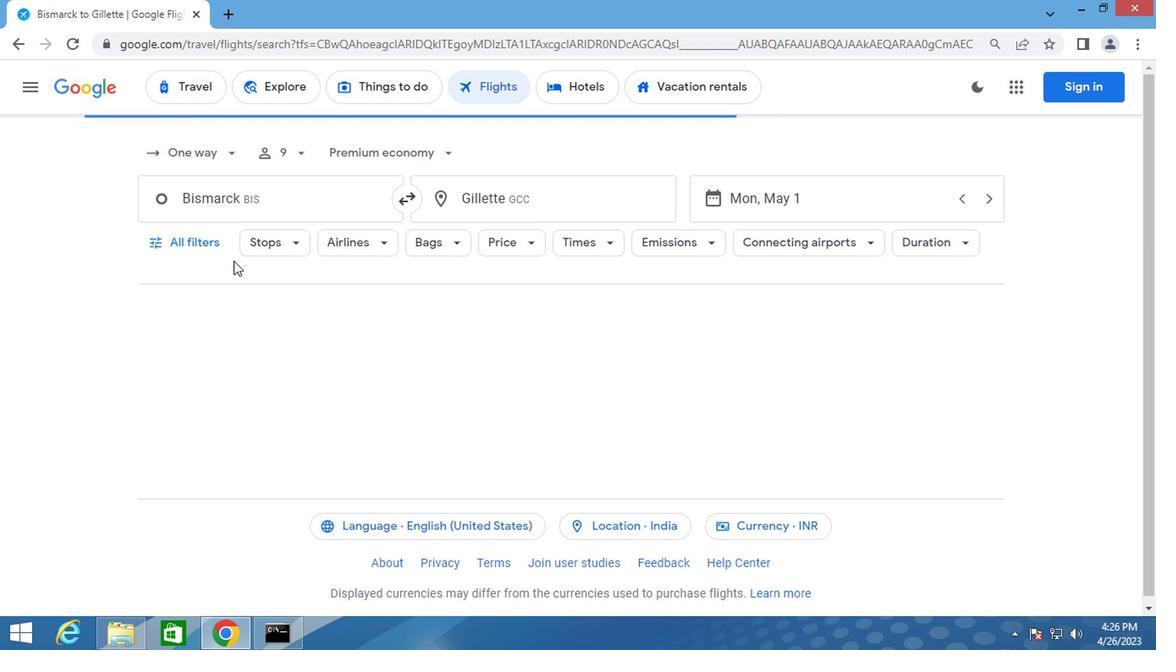 
Action: Mouse pressed left at (205, 245)
Screenshot: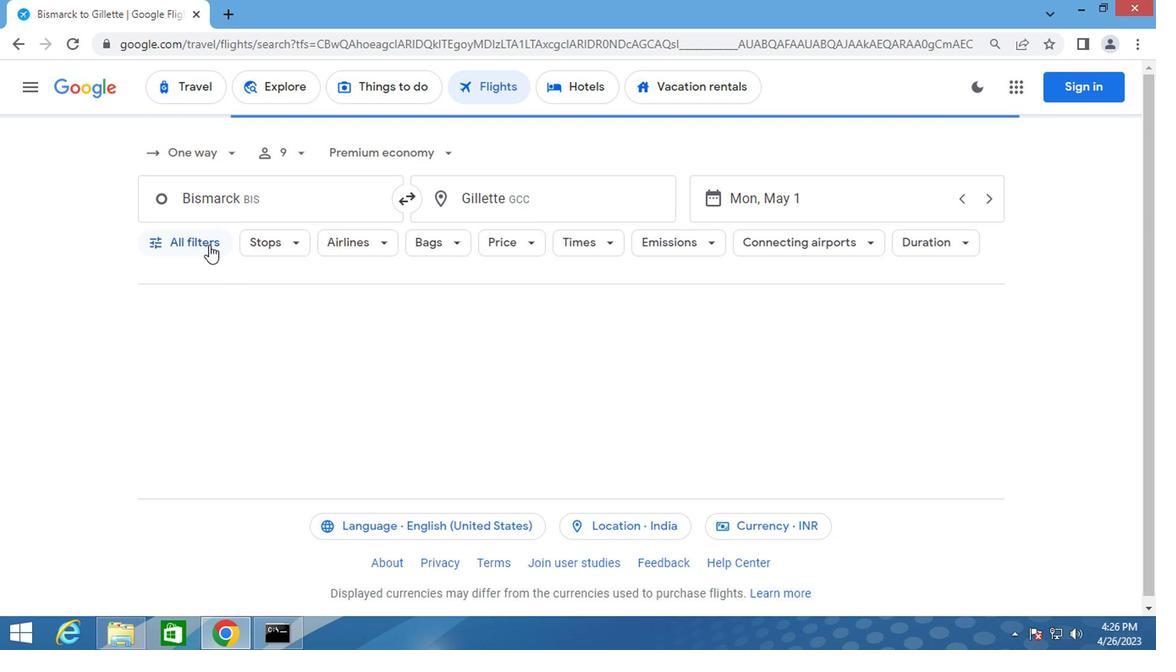 
Action: Mouse moved to (273, 426)
Screenshot: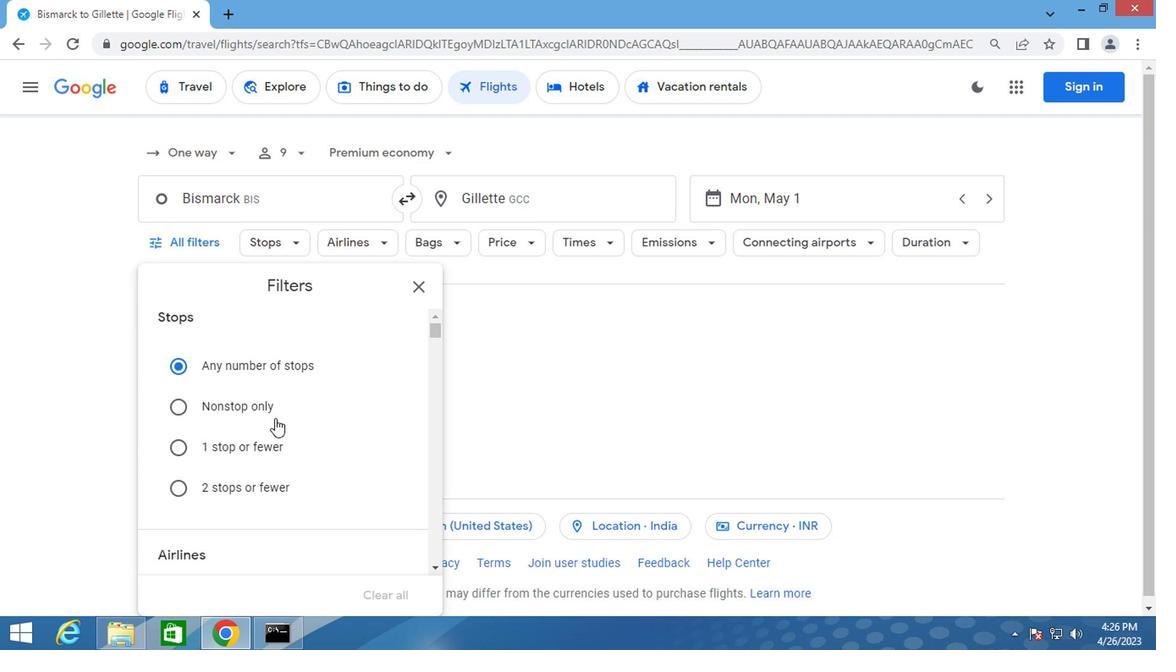 
Action: Mouse scrolled (273, 425) with delta (0, 0)
Screenshot: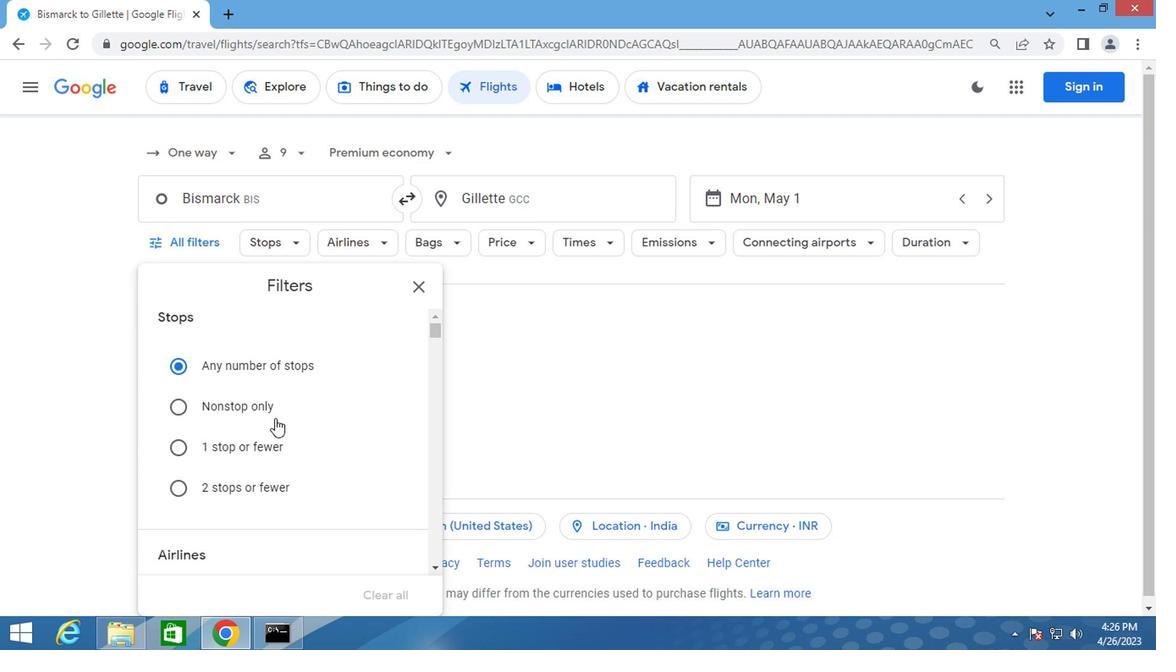 
Action: Mouse moved to (272, 428)
Screenshot: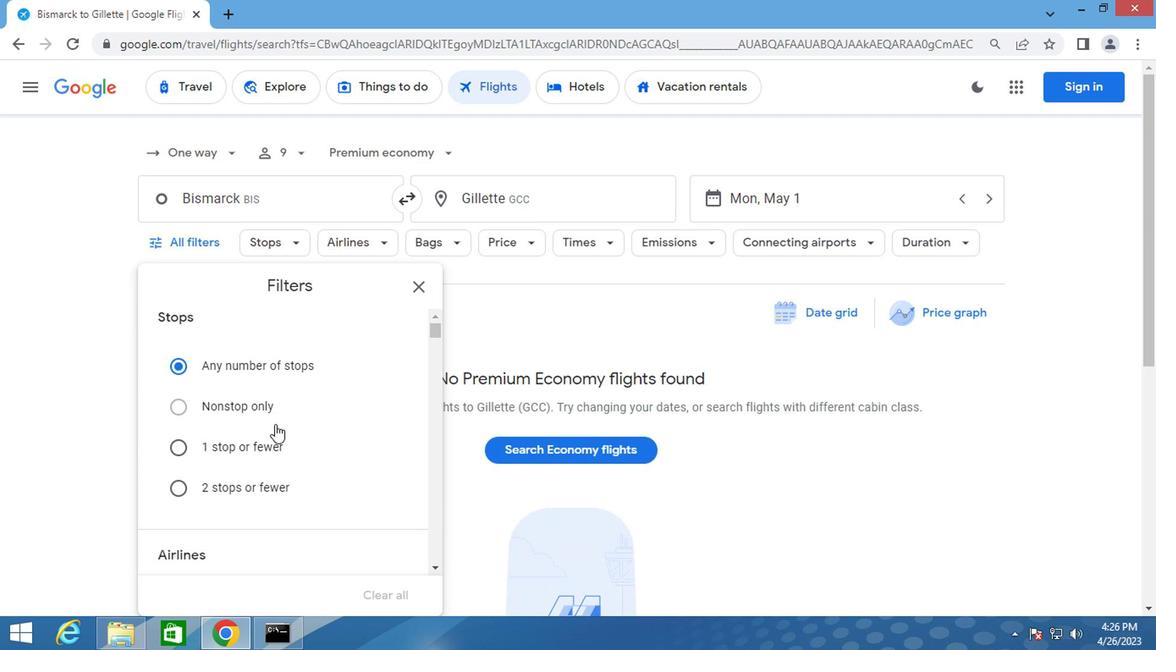 
Action: Mouse scrolled (272, 427) with delta (0, 0)
Screenshot: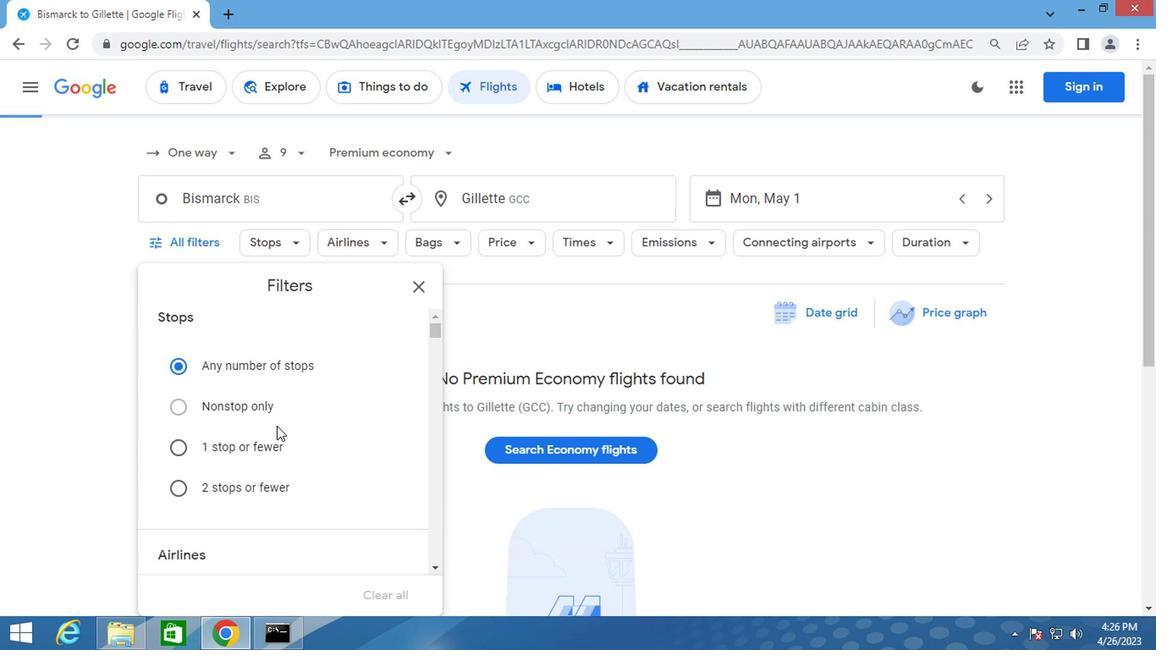 
Action: Mouse scrolled (272, 427) with delta (0, 0)
Screenshot: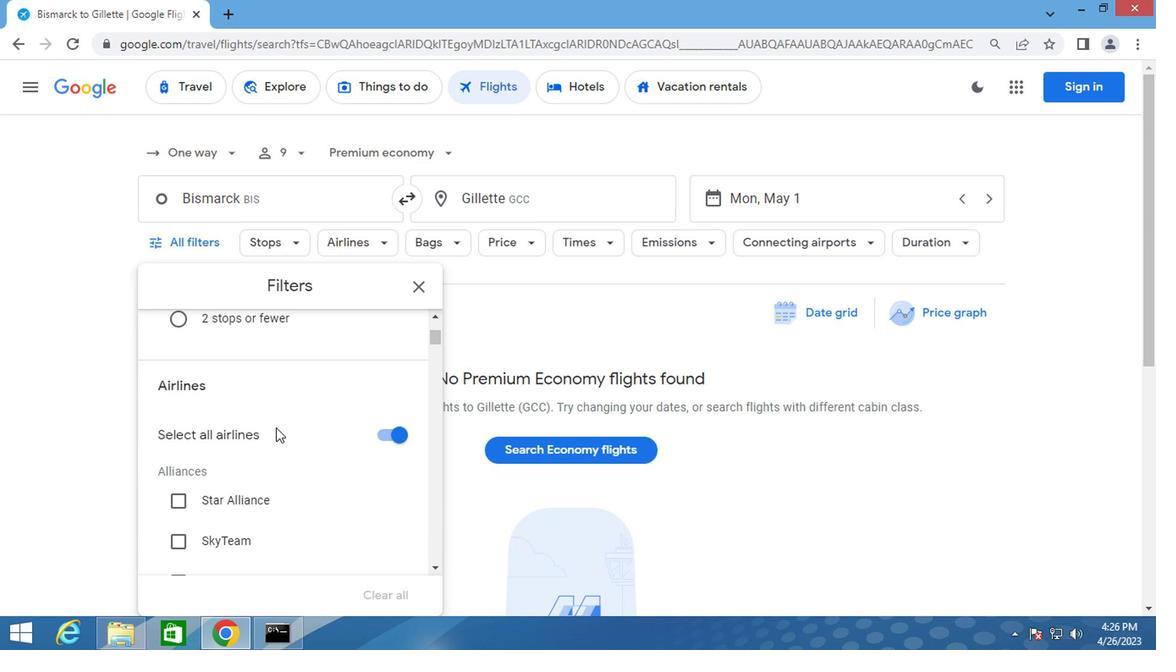 
Action: Mouse scrolled (272, 427) with delta (0, 0)
Screenshot: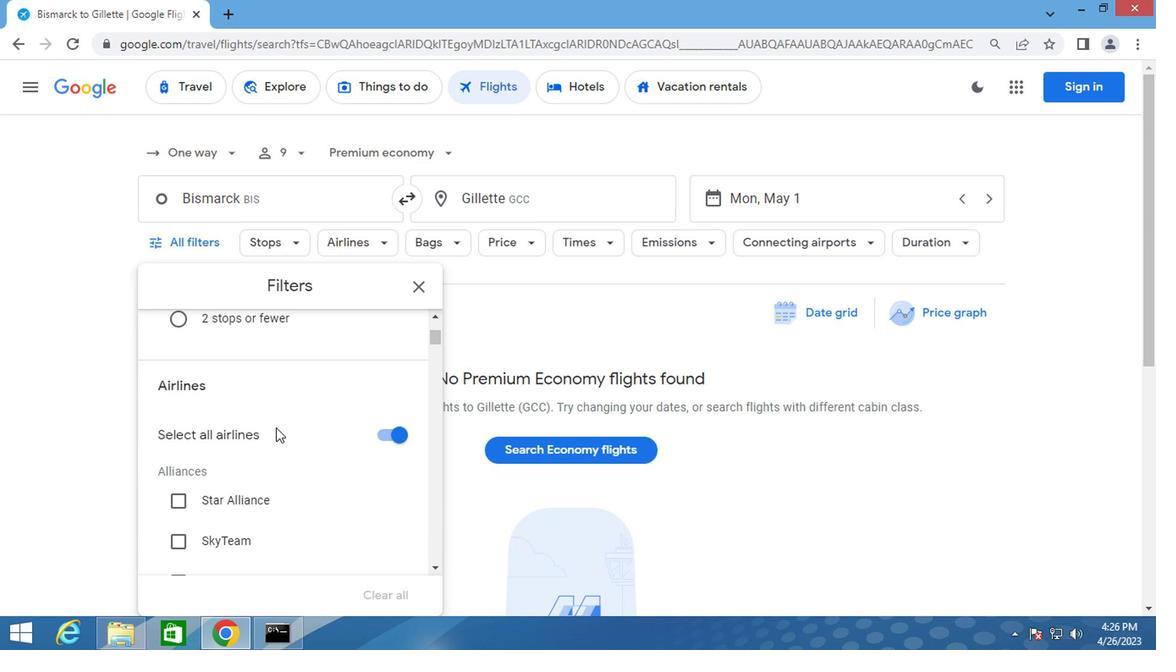 
Action: Mouse scrolled (272, 427) with delta (0, 0)
Screenshot: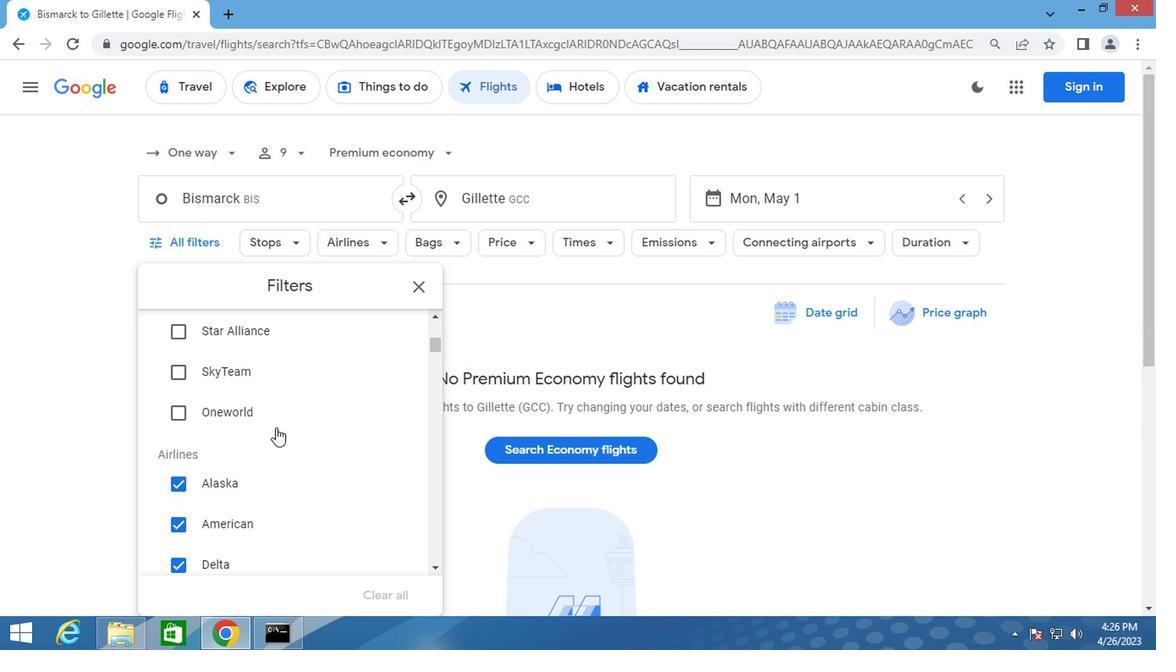 
Action: Mouse moved to (170, 561)
Screenshot: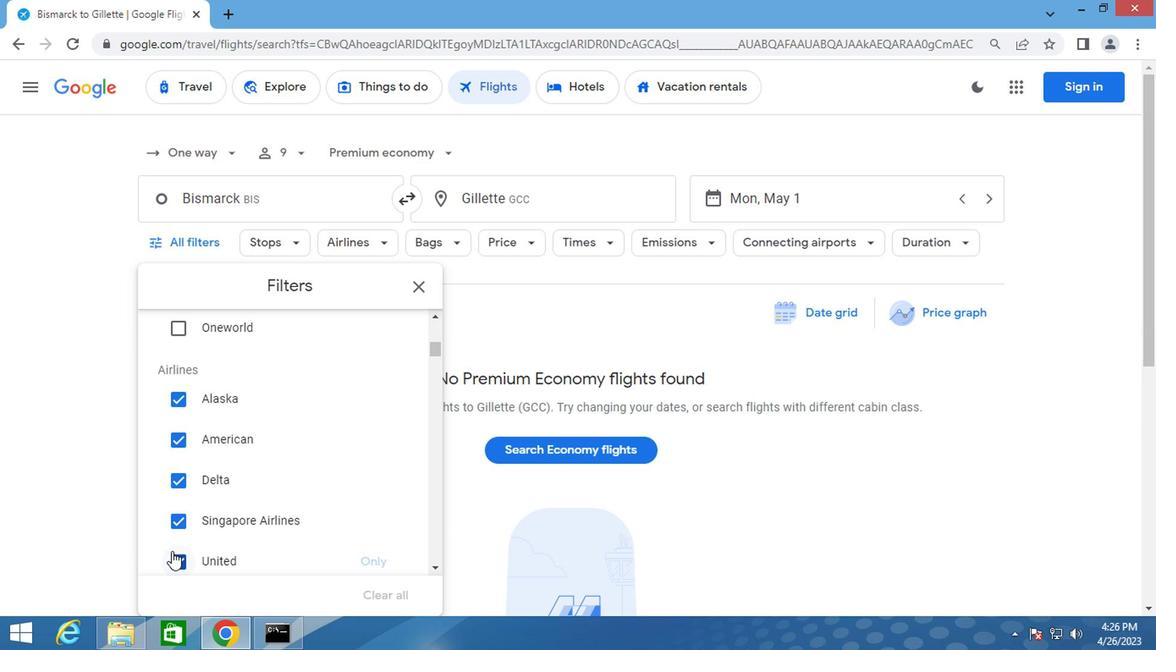 
Action: Mouse pressed left at (170, 561)
Screenshot: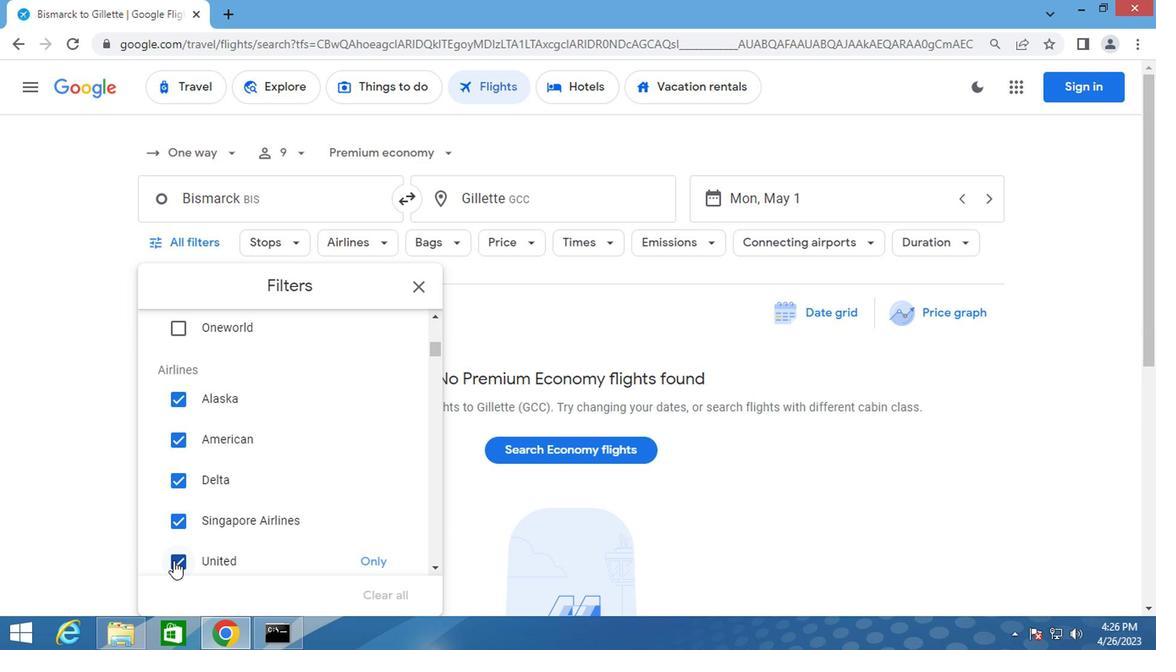 
Action: Mouse moved to (230, 524)
Screenshot: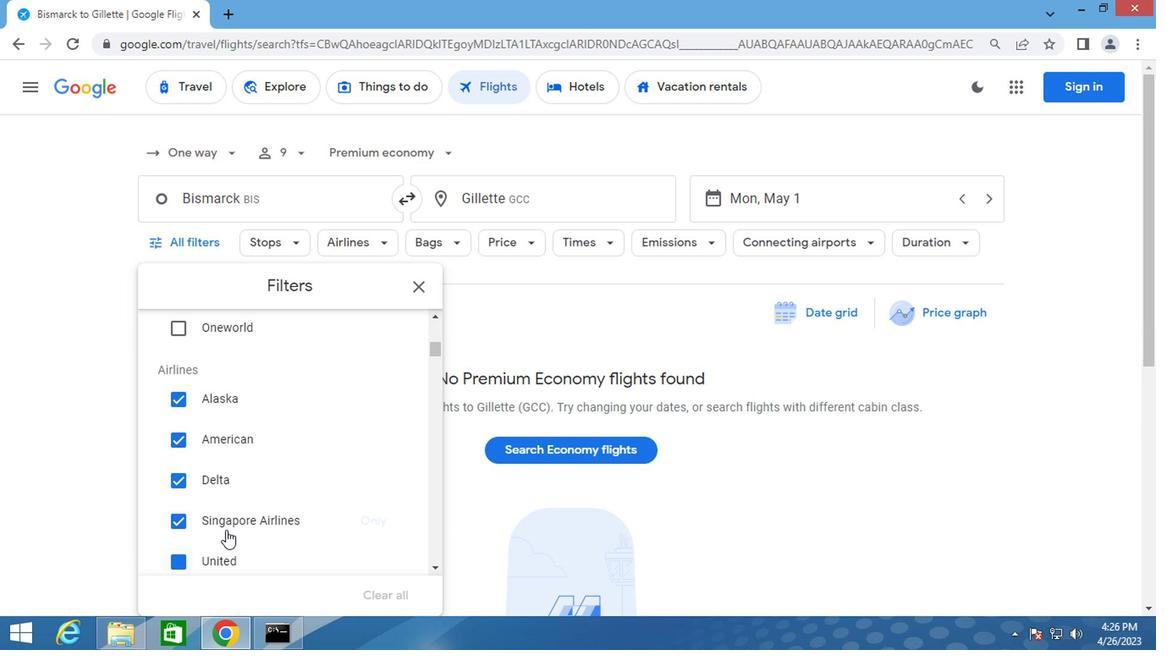 
Action: Mouse scrolled (230, 524) with delta (0, 0)
Screenshot: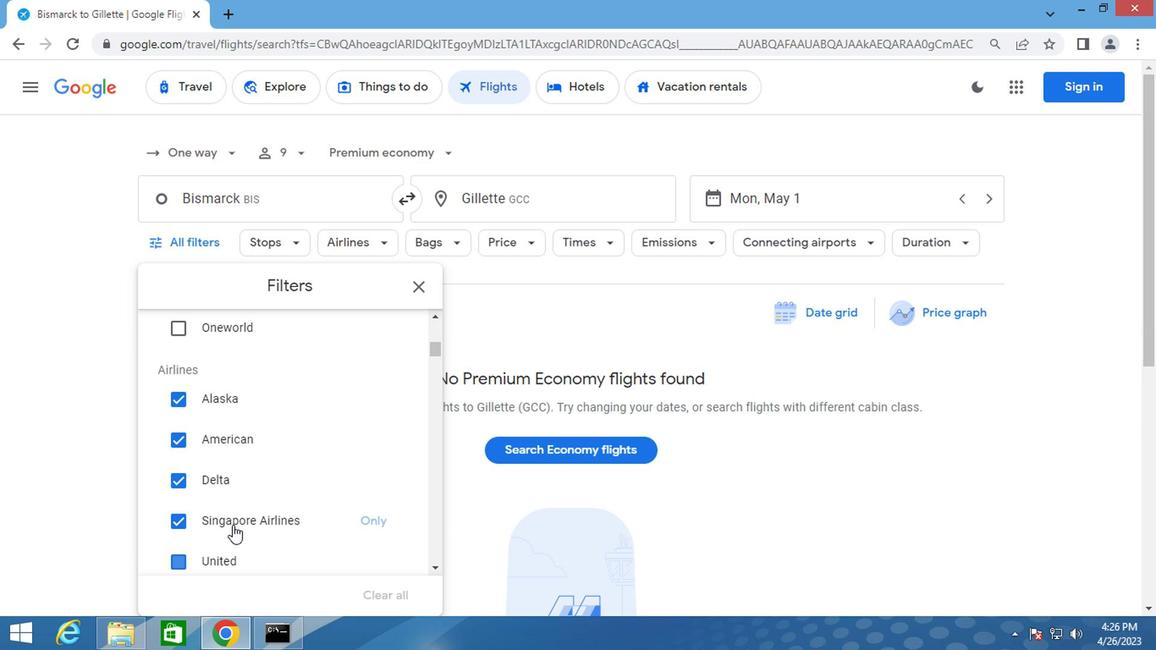 
Action: Mouse scrolled (230, 524) with delta (0, 0)
Screenshot: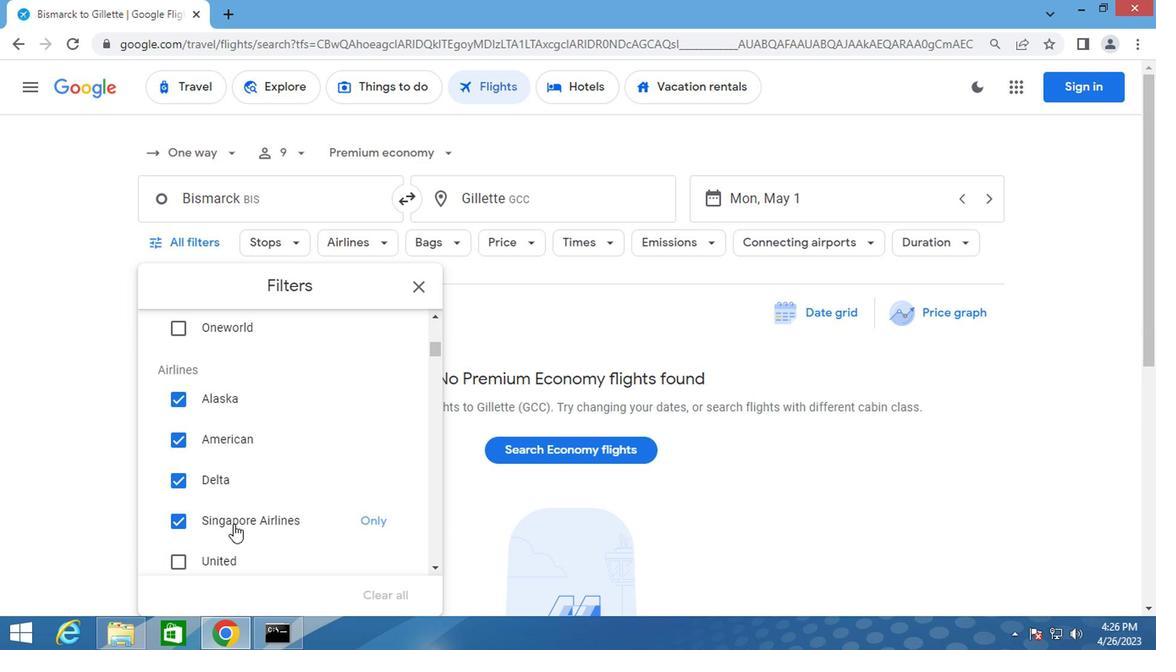 
Action: Mouse moved to (231, 517)
Screenshot: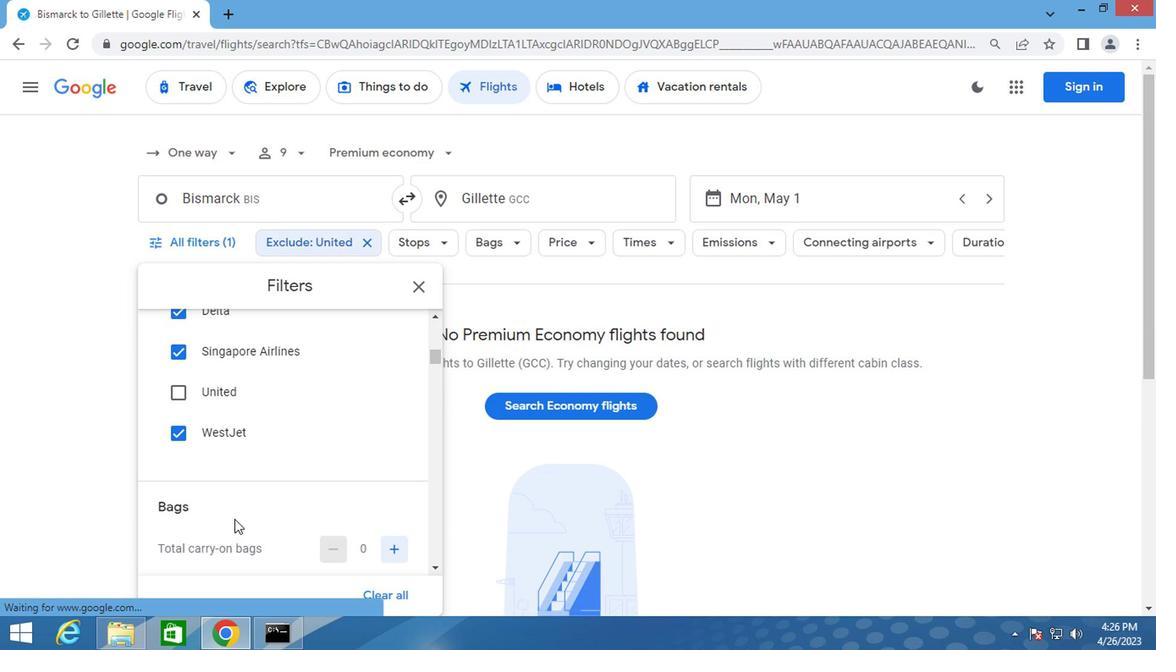 
Action: Mouse scrolled (231, 516) with delta (0, -1)
Screenshot: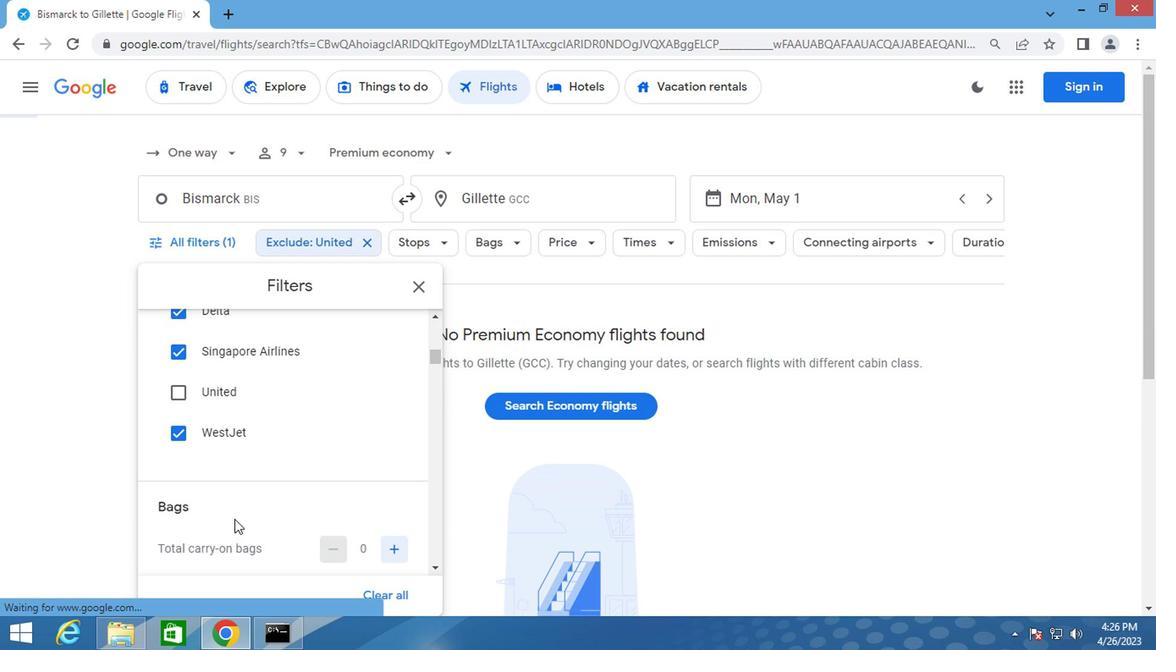 
Action: Mouse scrolled (231, 516) with delta (0, -1)
Screenshot: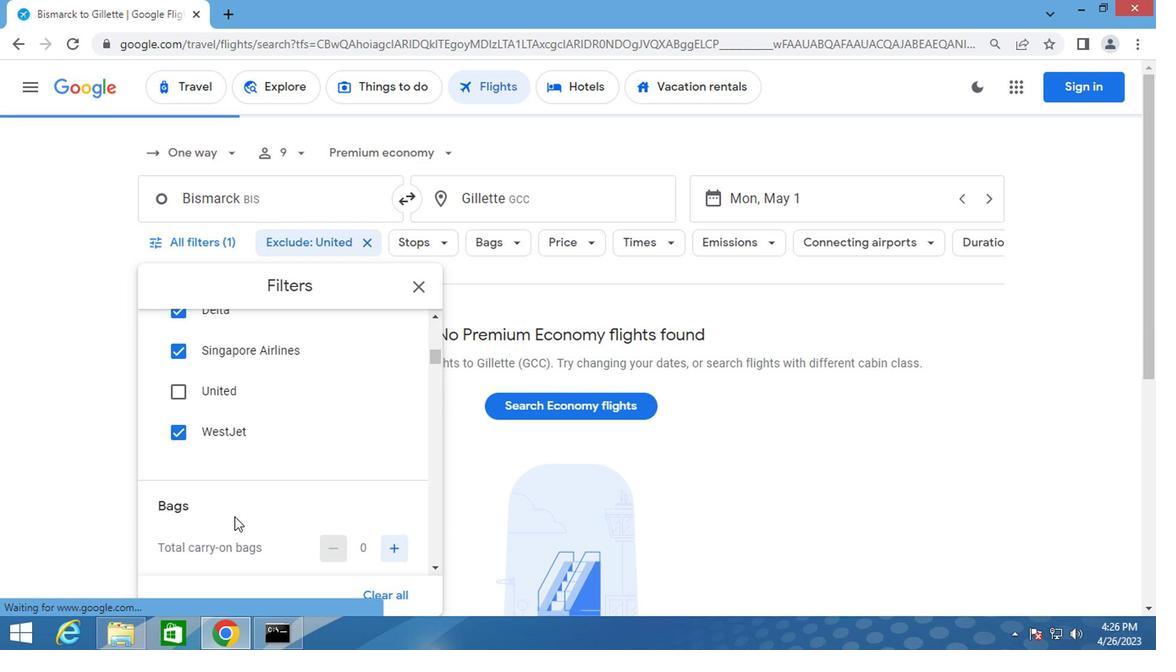 
Action: Mouse moved to (393, 421)
Screenshot: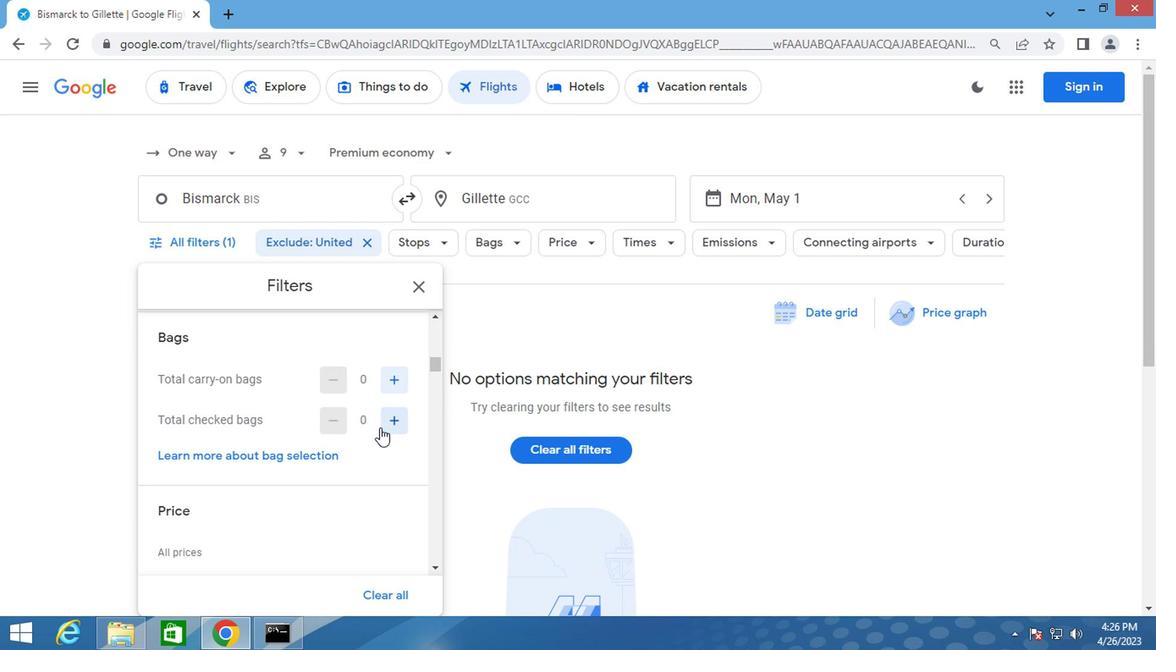 
Action: Mouse pressed left at (393, 421)
Screenshot: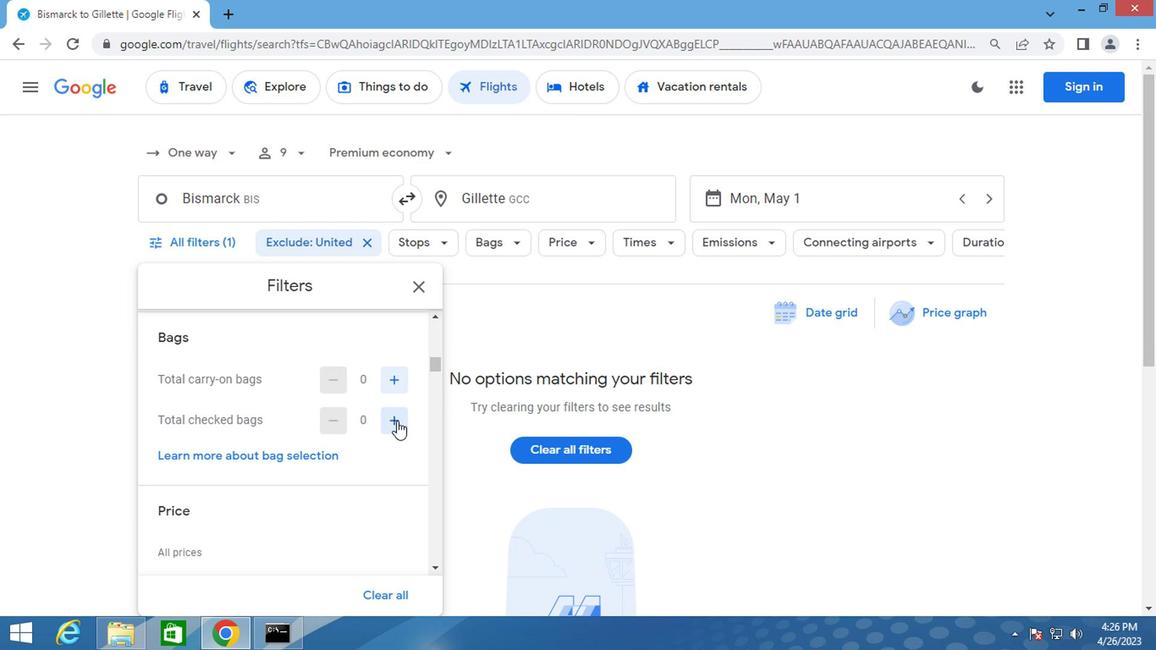 
Action: Mouse pressed left at (393, 421)
Screenshot: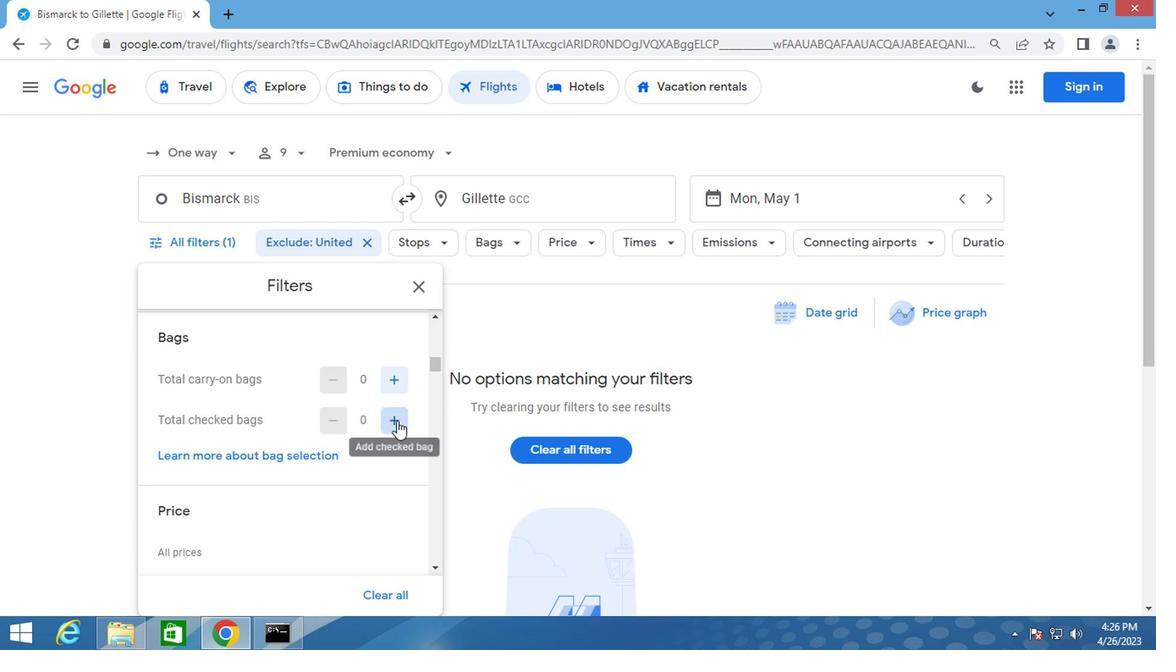 
Action: Mouse pressed left at (393, 421)
Screenshot: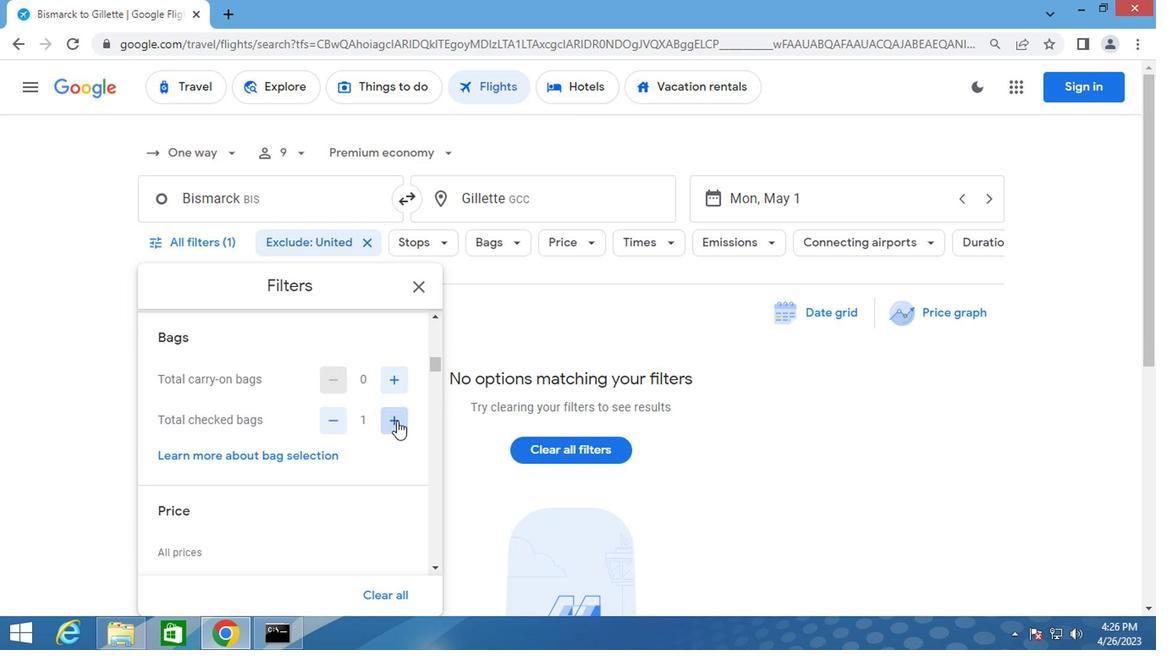 
Action: Mouse moved to (393, 420)
Screenshot: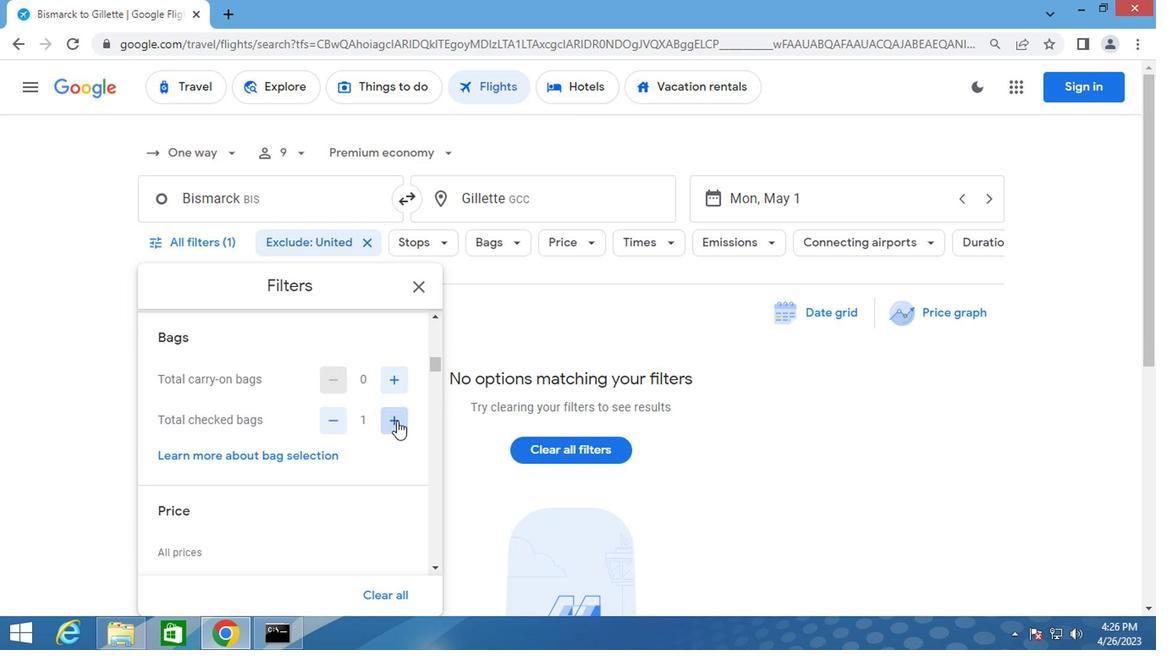 
Action: Mouse pressed left at (393, 420)
Screenshot: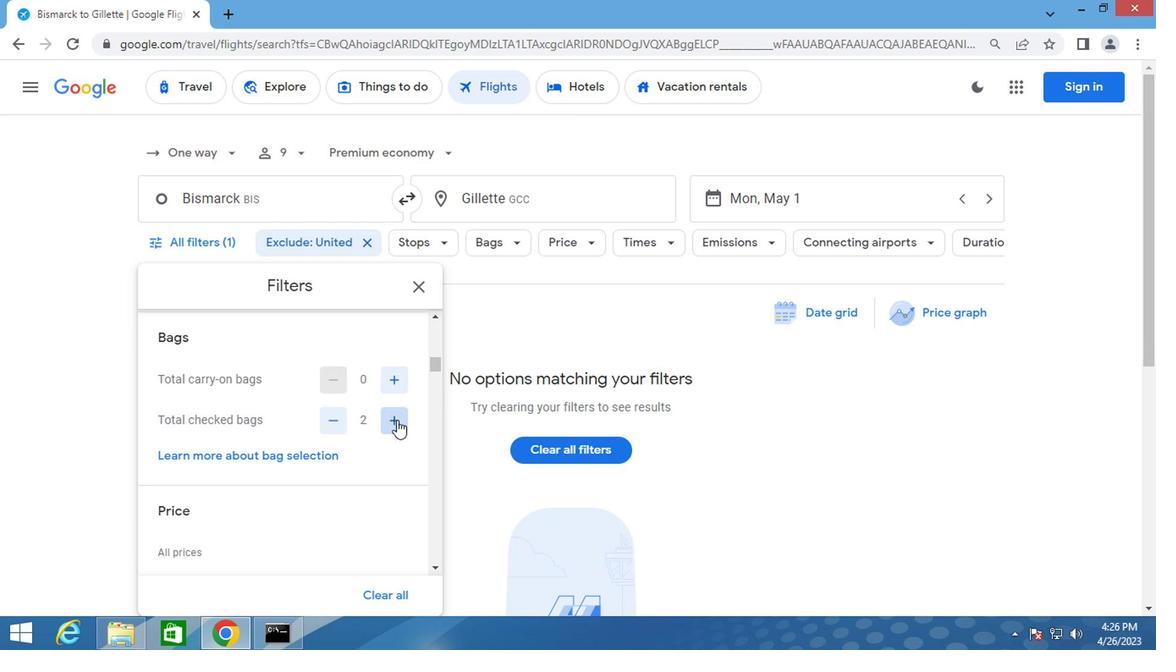 
Action: Mouse pressed left at (393, 420)
Screenshot: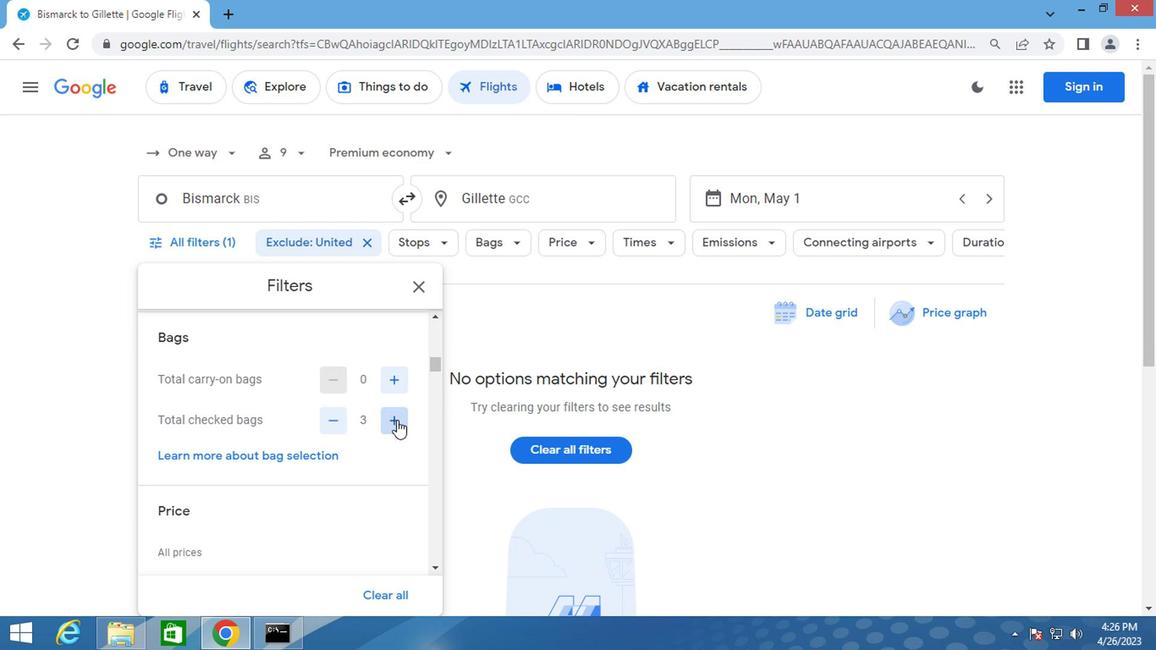 
Action: Mouse pressed left at (393, 420)
Screenshot: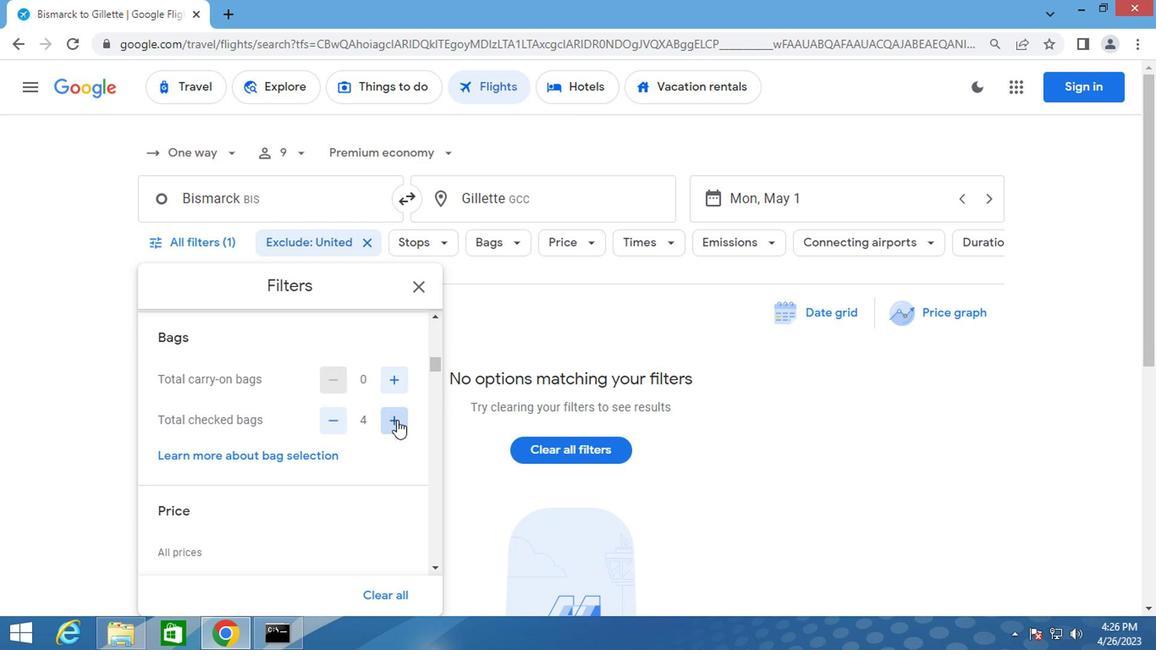 
Action: Mouse pressed left at (393, 420)
Screenshot: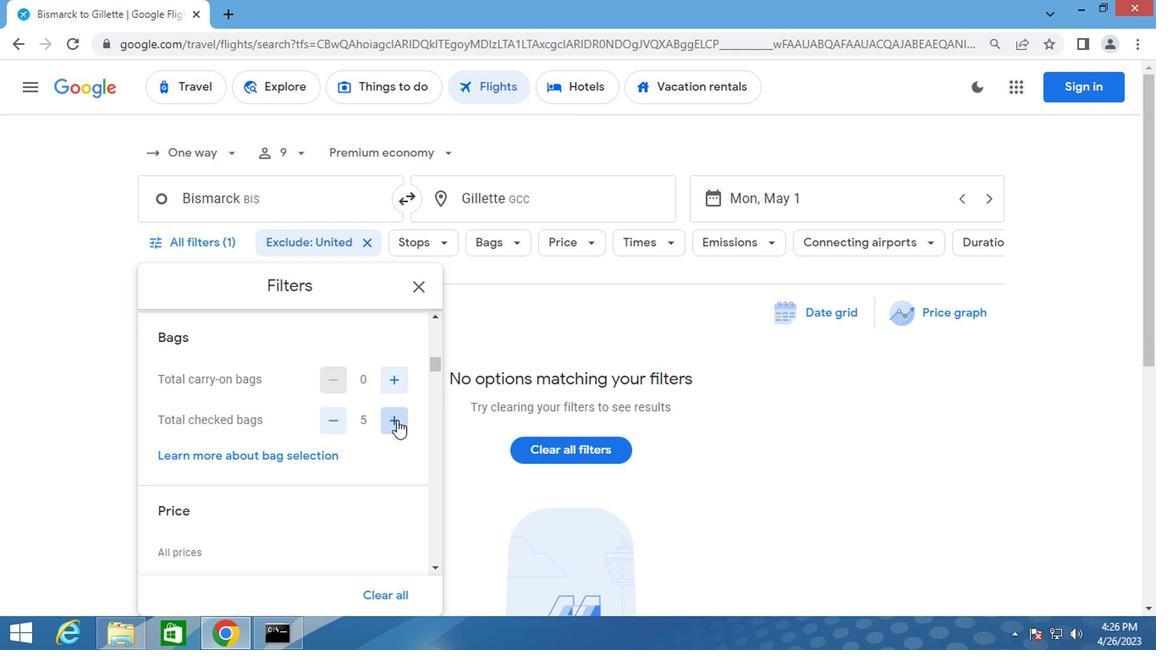 
Action: Mouse pressed left at (393, 420)
Screenshot: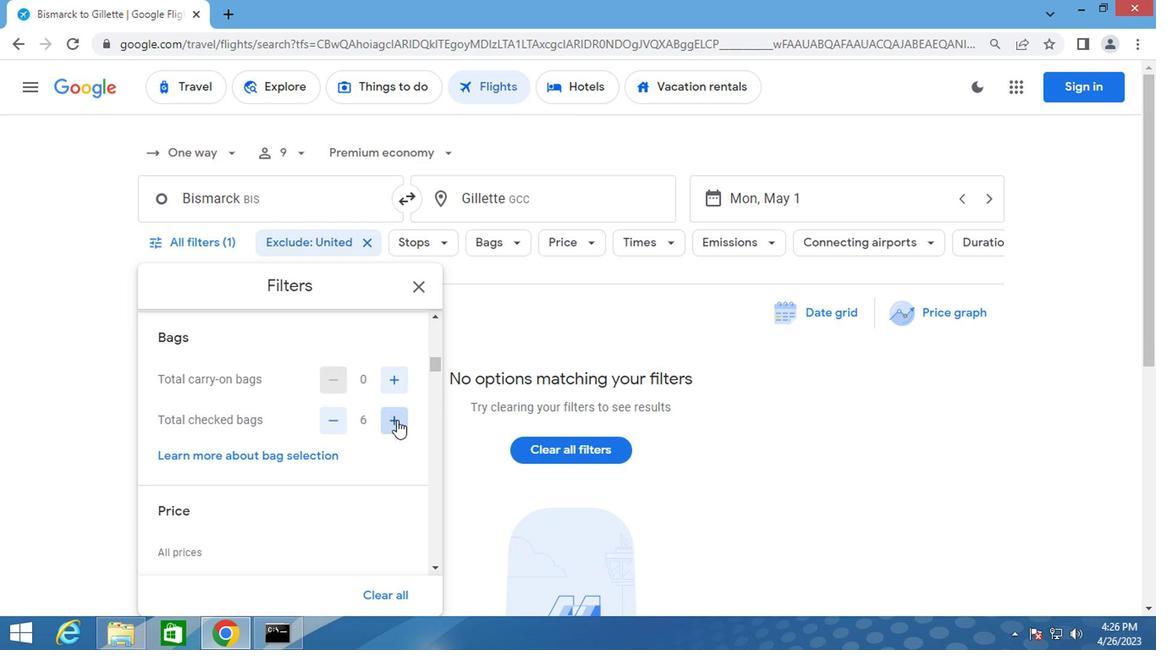 
Action: Mouse pressed left at (393, 420)
Screenshot: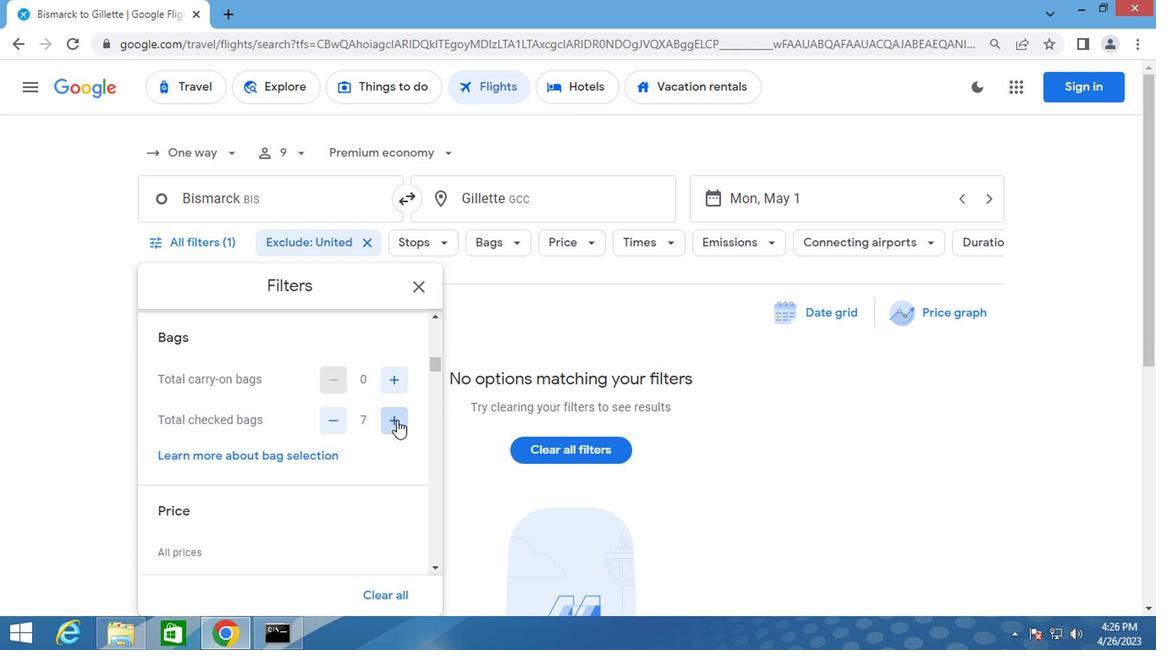 
Action: Mouse pressed left at (393, 420)
Screenshot: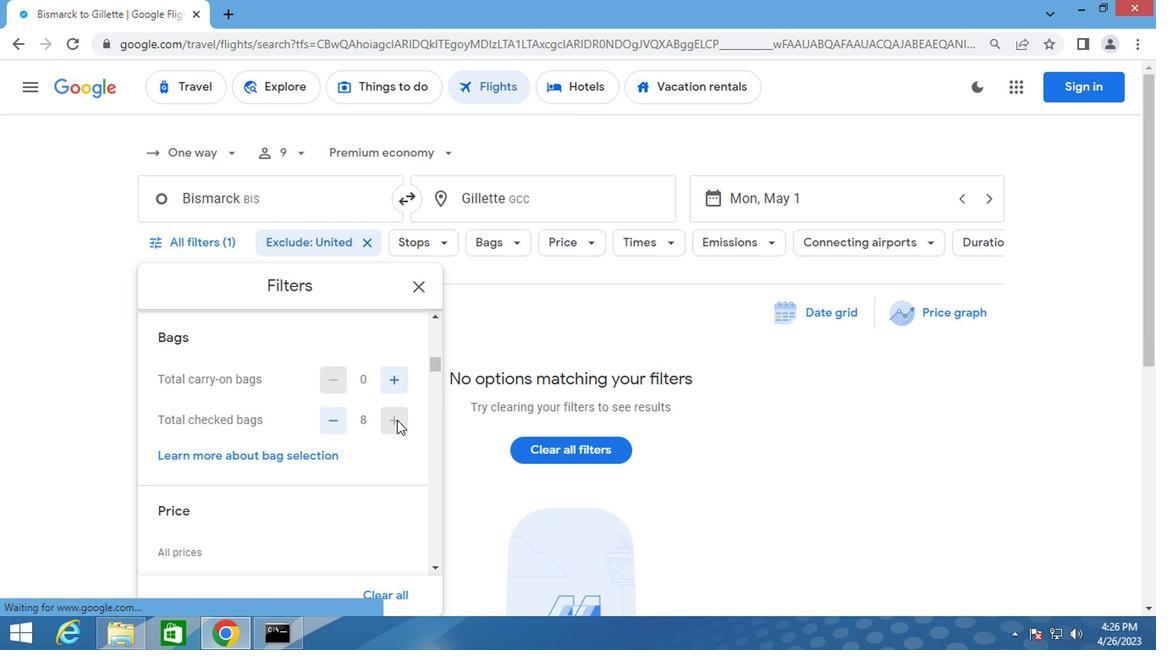 
Action: Mouse moved to (393, 420)
Screenshot: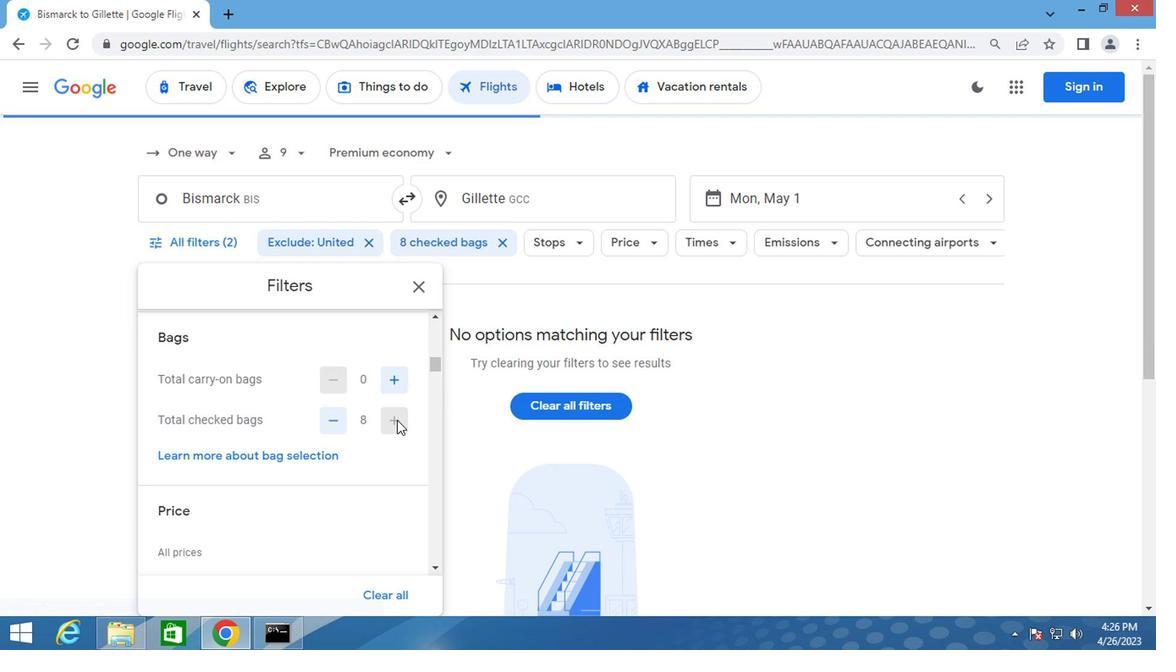 
Action: Mouse scrolled (393, 419) with delta (0, 0)
Screenshot: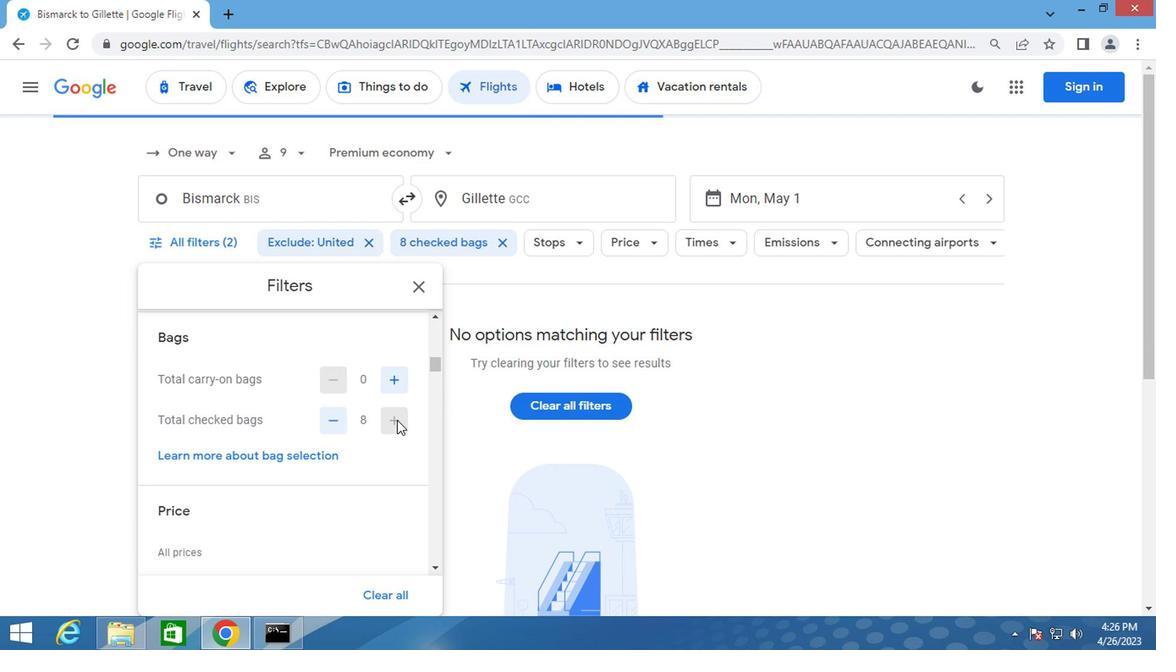 
Action: Mouse scrolled (393, 419) with delta (0, 0)
Screenshot: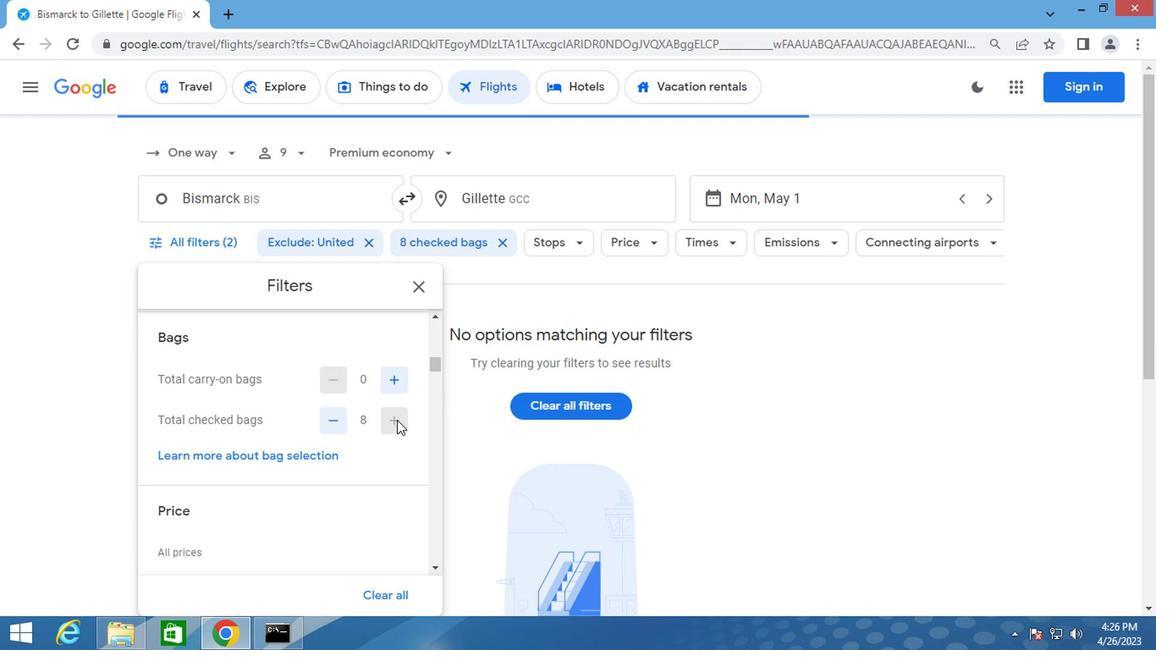 
Action: Mouse moved to (392, 420)
Screenshot: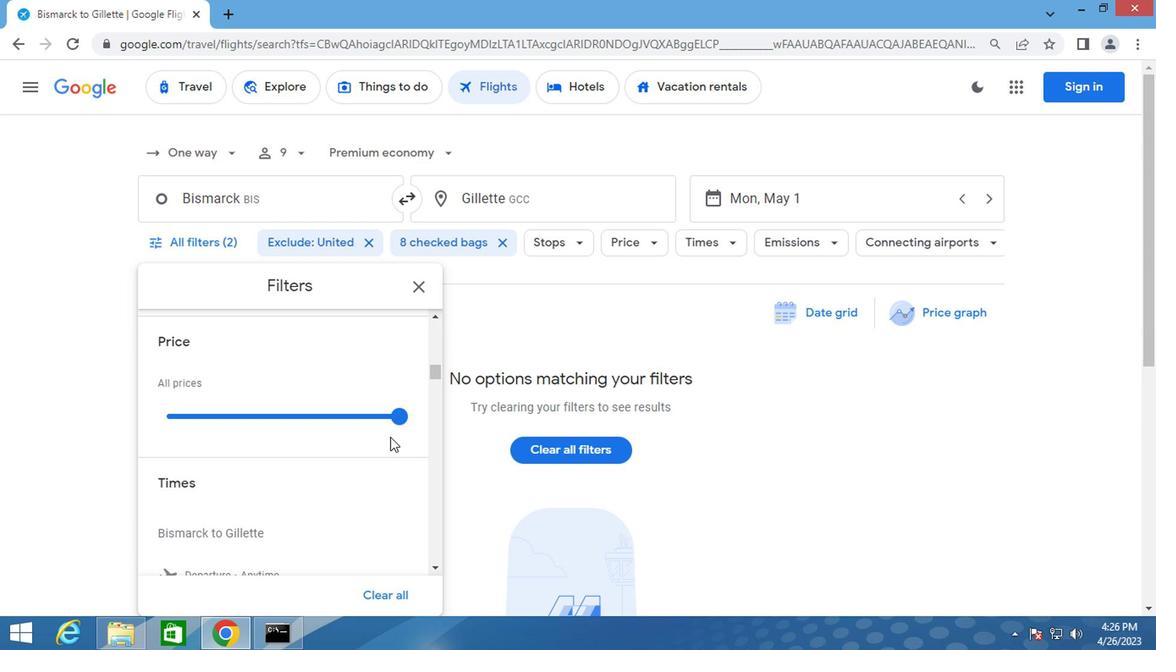
Action: Mouse pressed left at (392, 420)
Screenshot: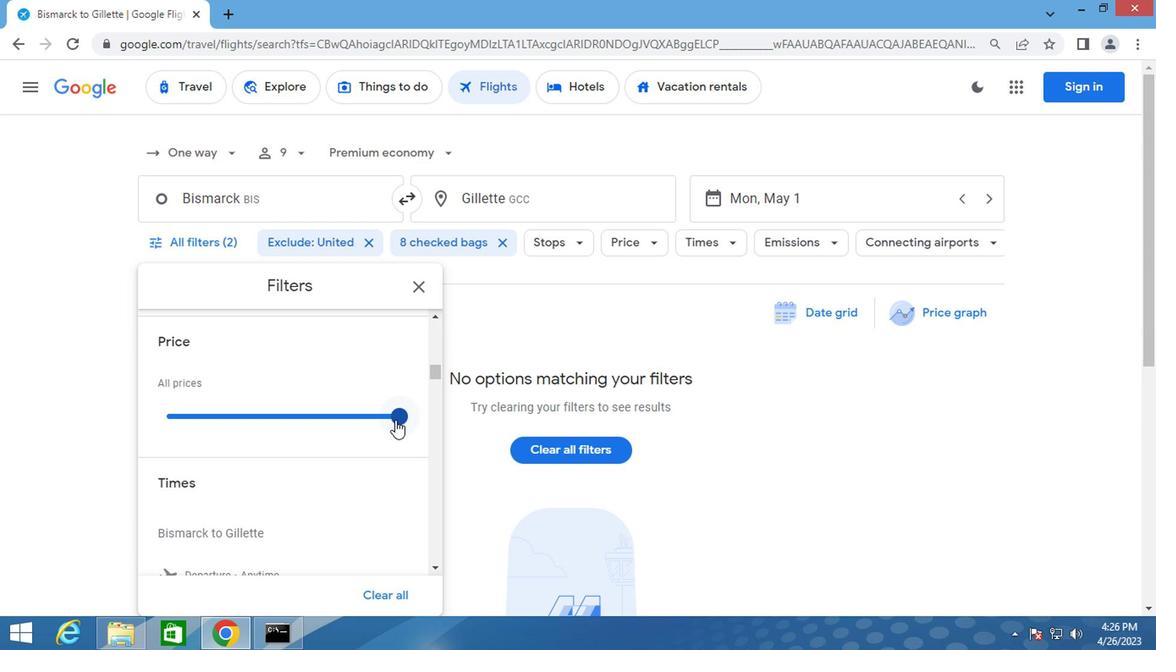 
Action: Mouse moved to (311, 364)
Screenshot: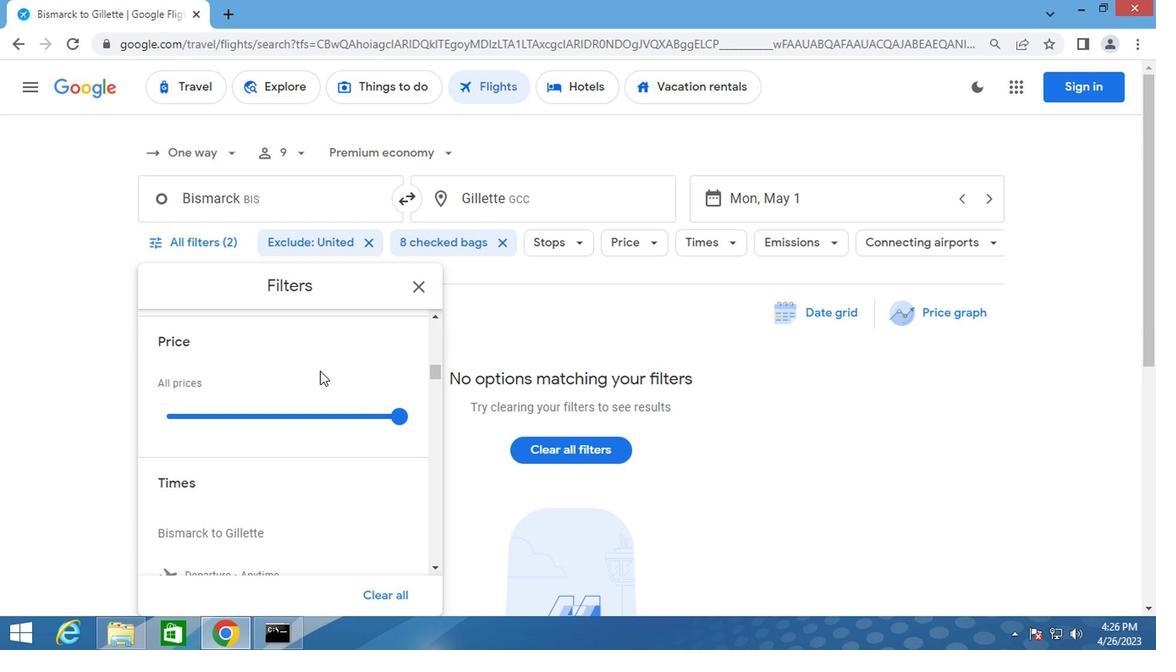 
Action: Mouse scrolled (311, 363) with delta (0, -1)
Screenshot: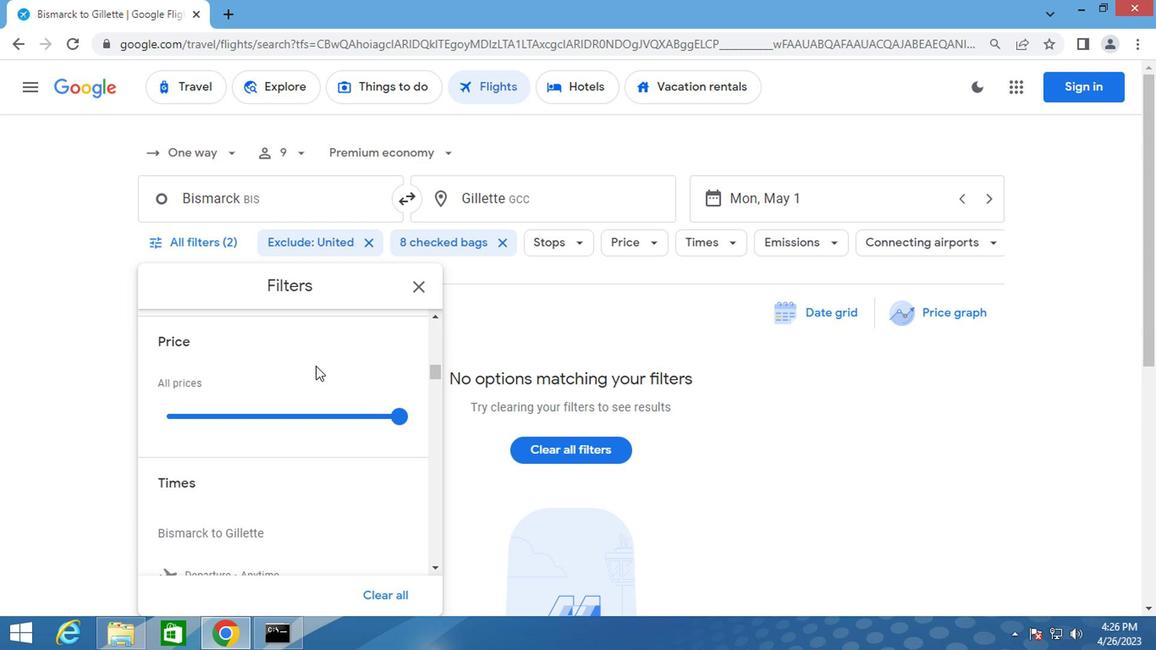 
Action: Mouse moved to (237, 526)
Screenshot: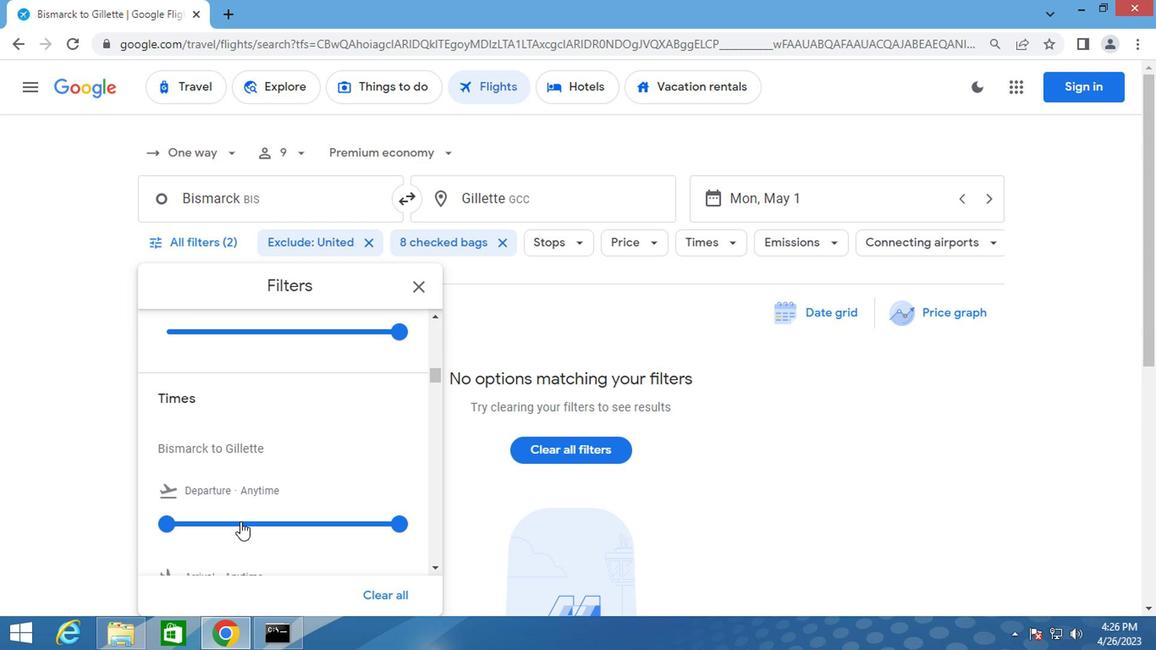 
Action: Mouse pressed left at (237, 526)
Screenshot: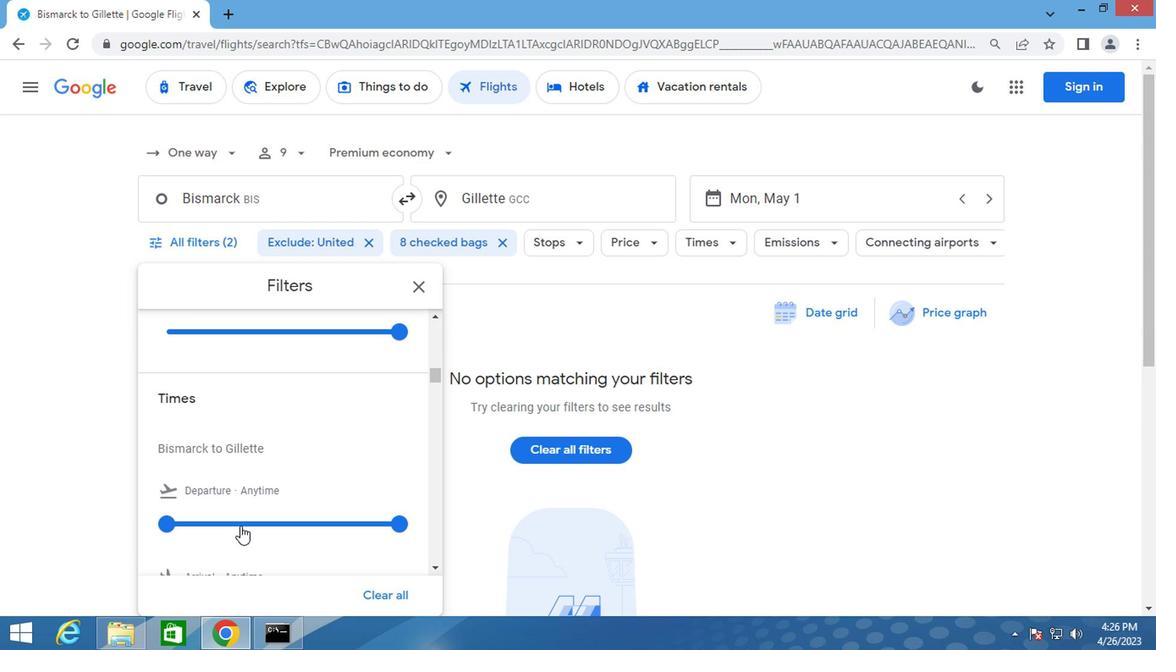 
Action: Mouse moved to (405, 275)
Screenshot: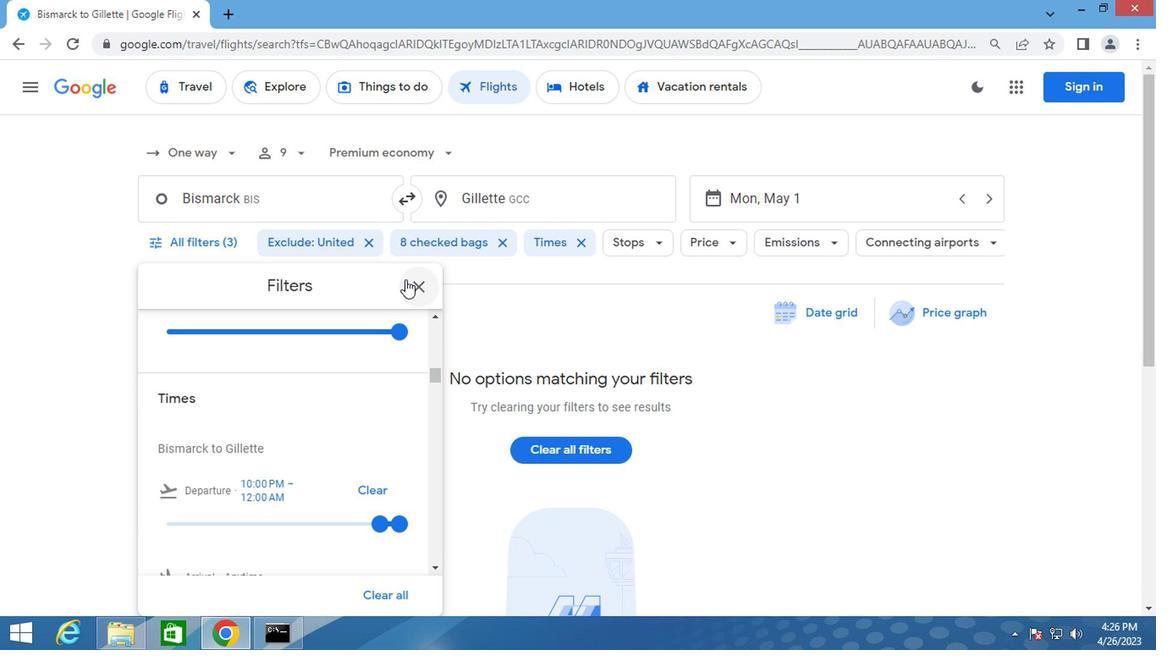 
Action: Mouse pressed left at (405, 275)
Screenshot: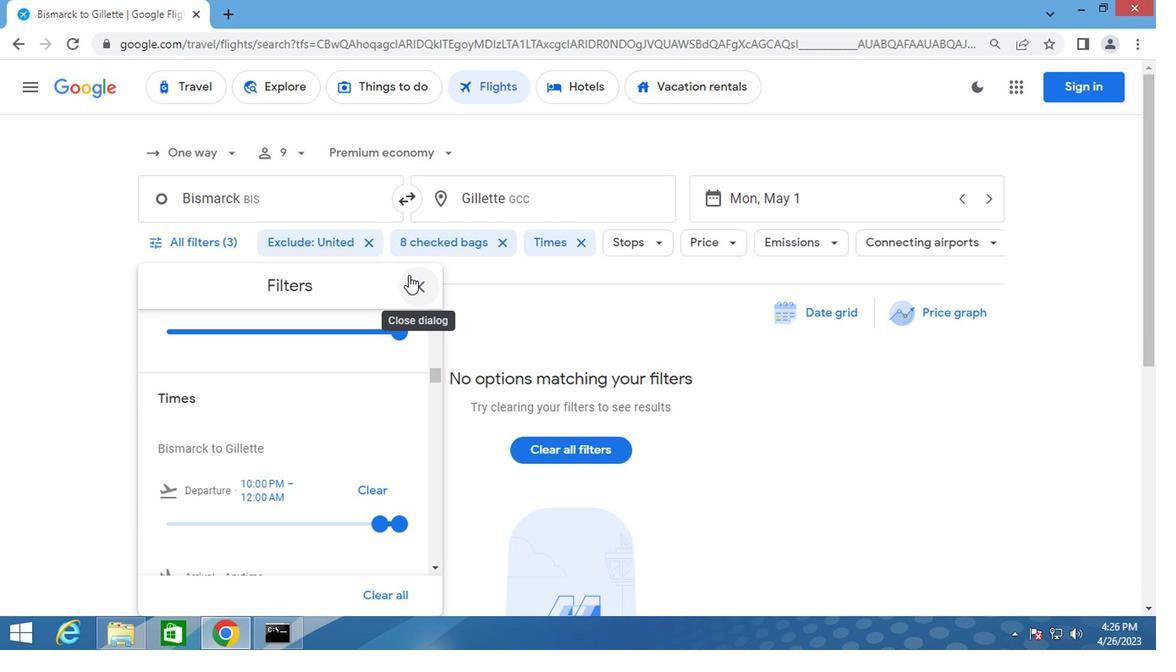 
Action: Key pressed <Key.f8>
Screenshot: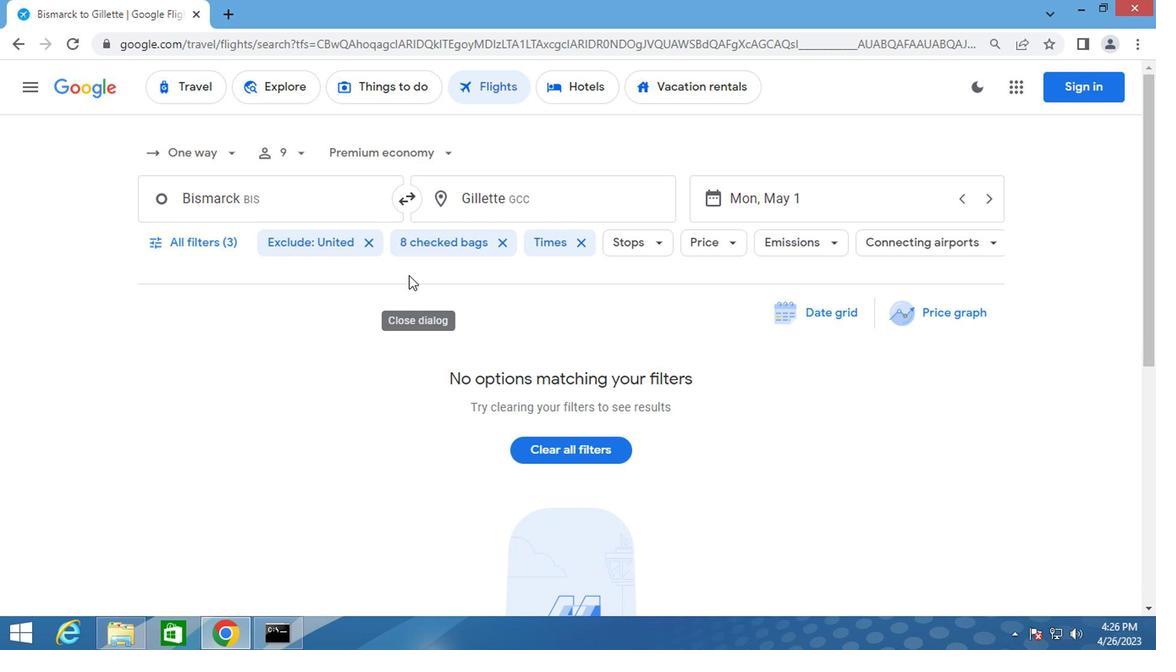 
